 Task: Check the home improvements blogs.
Action: Mouse scrolled (129, 167) with delta (0, 0)
Screenshot: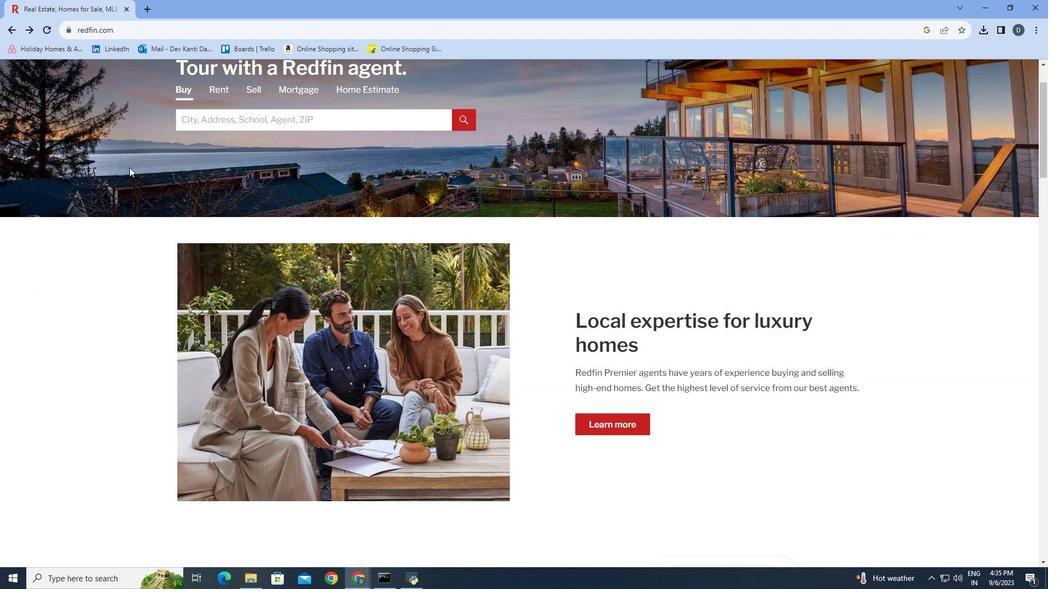 
Action: Mouse scrolled (129, 167) with delta (0, 0)
Screenshot: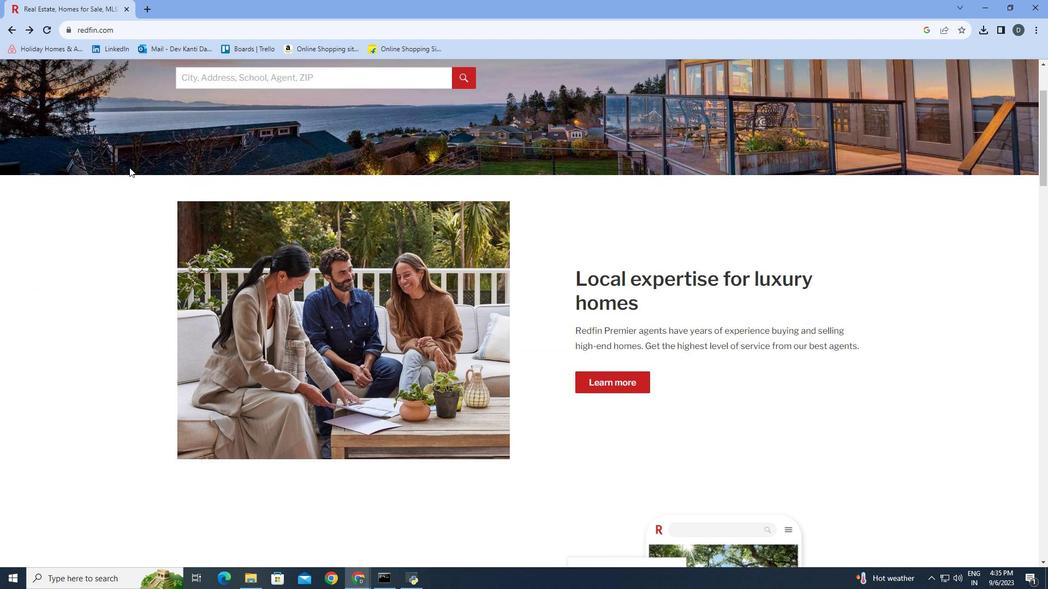 
Action: Mouse scrolled (129, 167) with delta (0, 0)
Screenshot: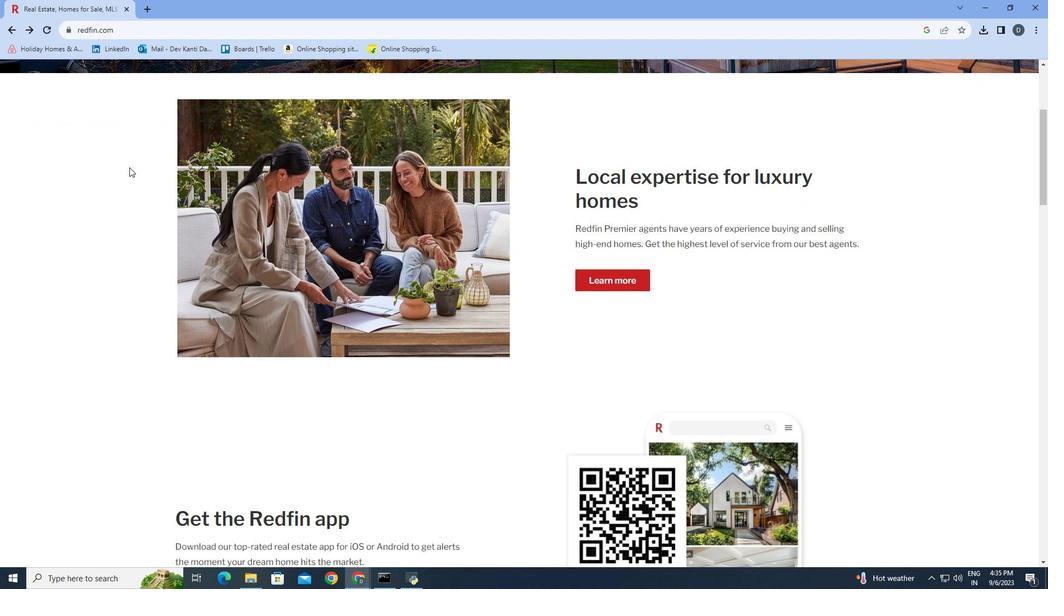 
Action: Mouse scrolled (129, 167) with delta (0, 0)
Screenshot: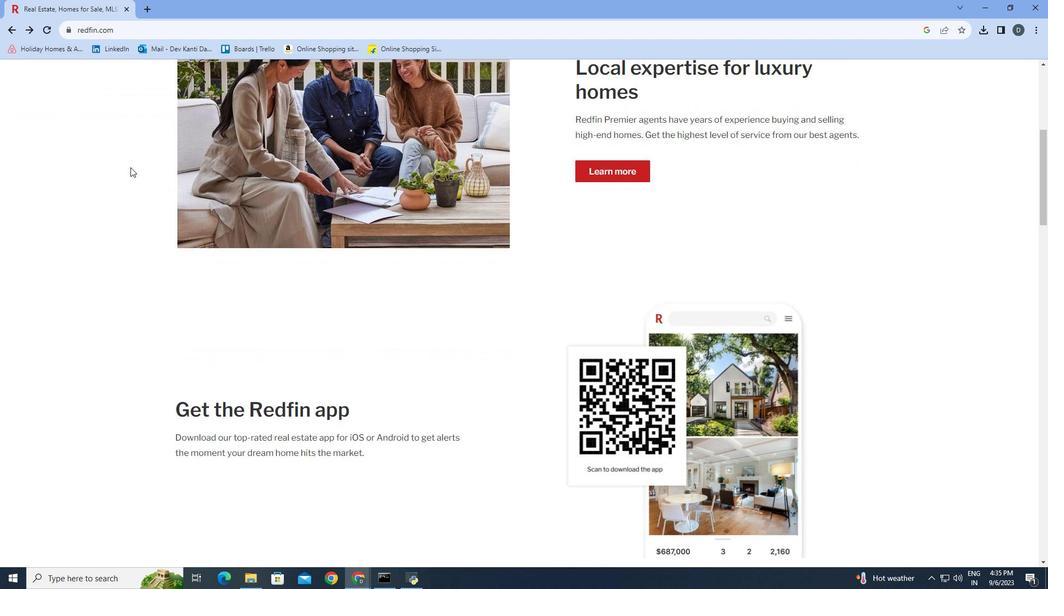 
Action: Mouse scrolled (129, 167) with delta (0, 0)
Screenshot: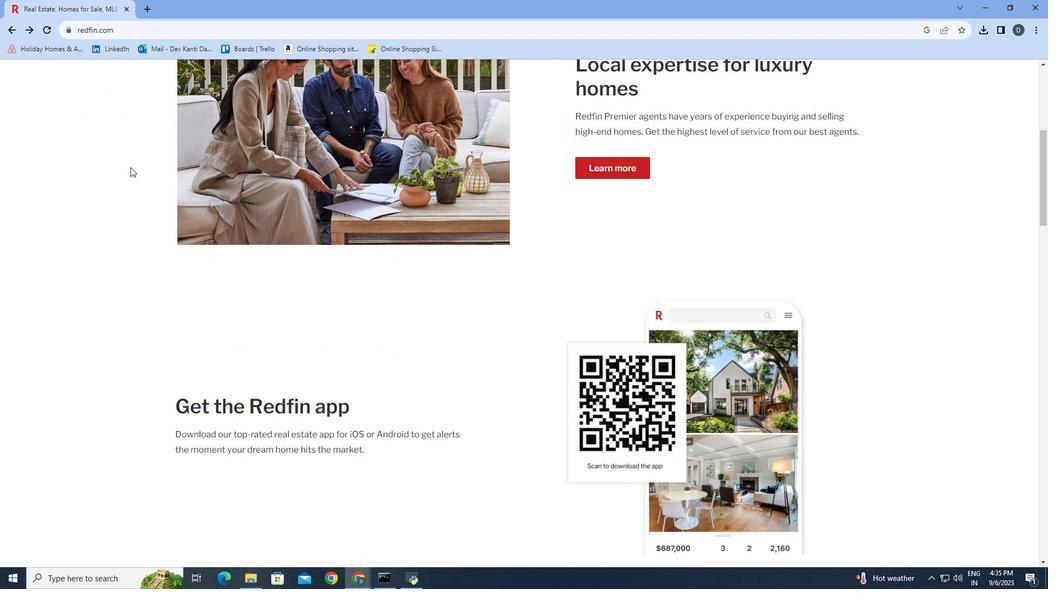 
Action: Mouse moved to (130, 167)
Screenshot: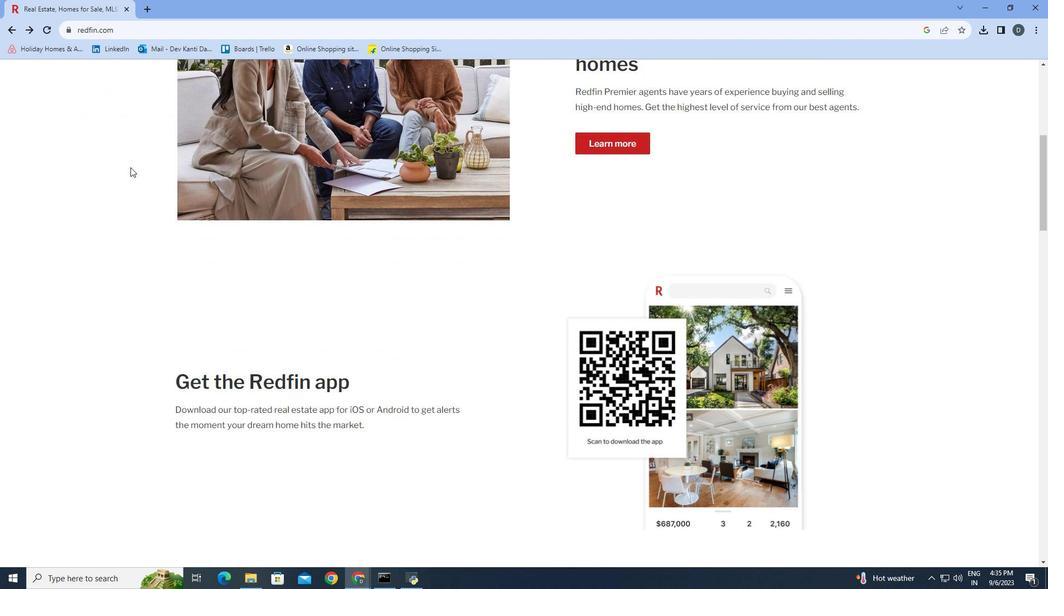 
Action: Mouse scrolled (130, 167) with delta (0, 0)
Screenshot: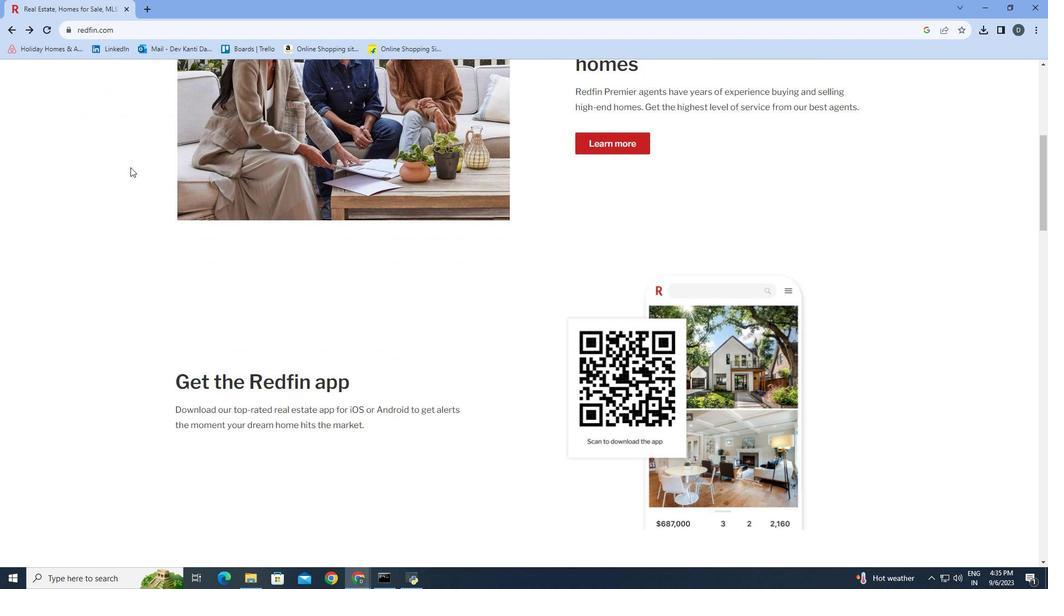
Action: Mouse scrolled (130, 167) with delta (0, 0)
Screenshot: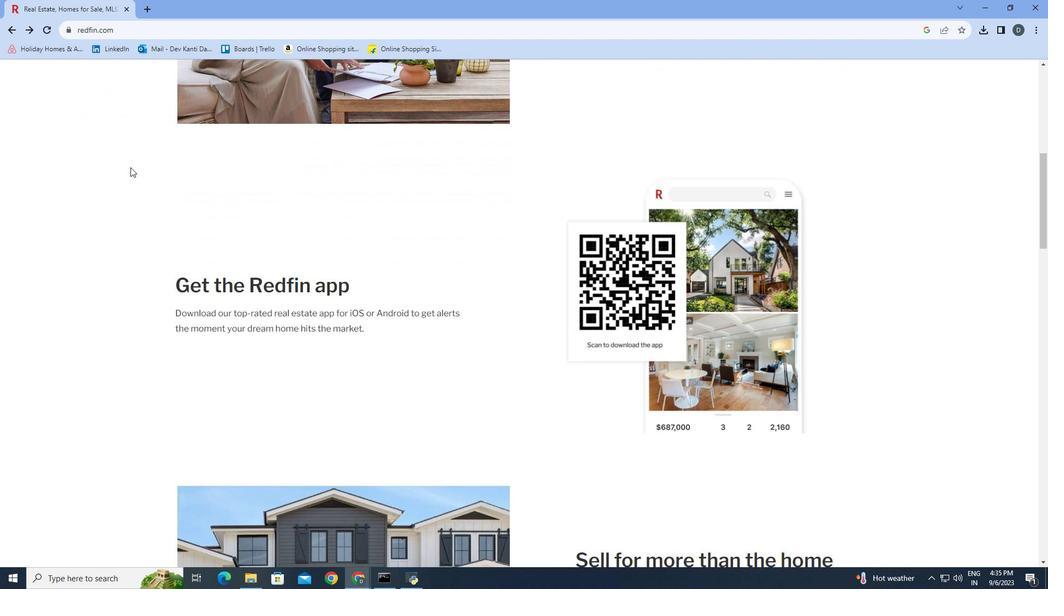 
Action: Mouse moved to (130, 167)
Screenshot: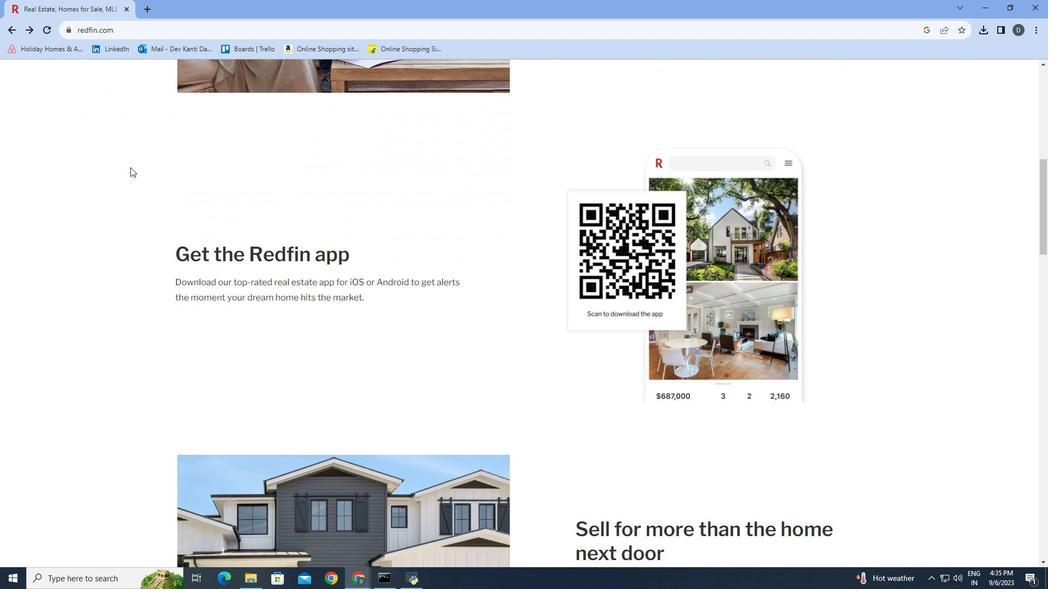 
Action: Mouse scrolled (130, 167) with delta (0, 0)
Screenshot: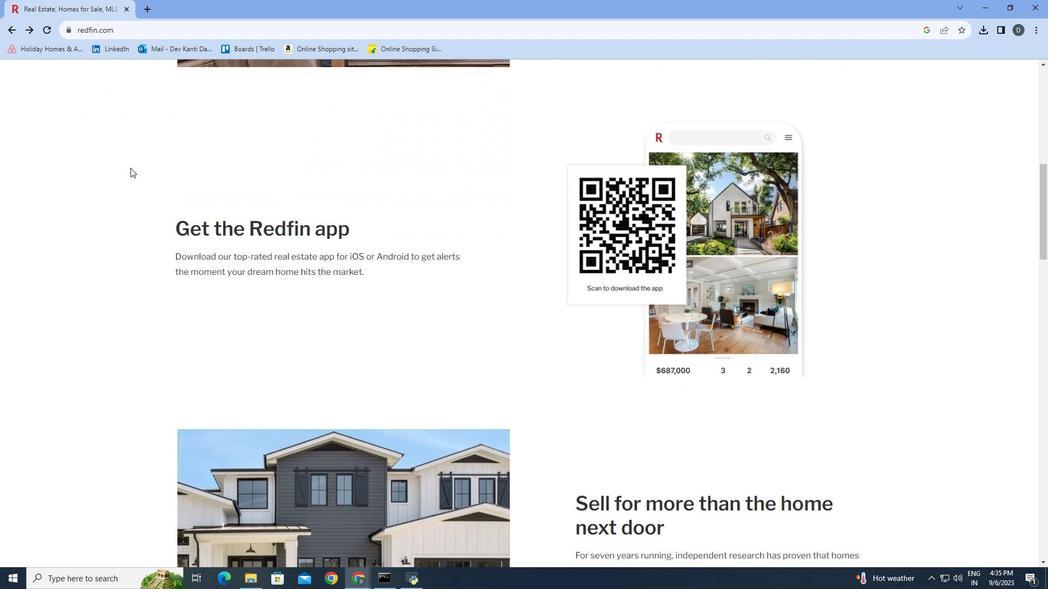 
Action: Mouse scrolled (130, 167) with delta (0, 0)
Screenshot: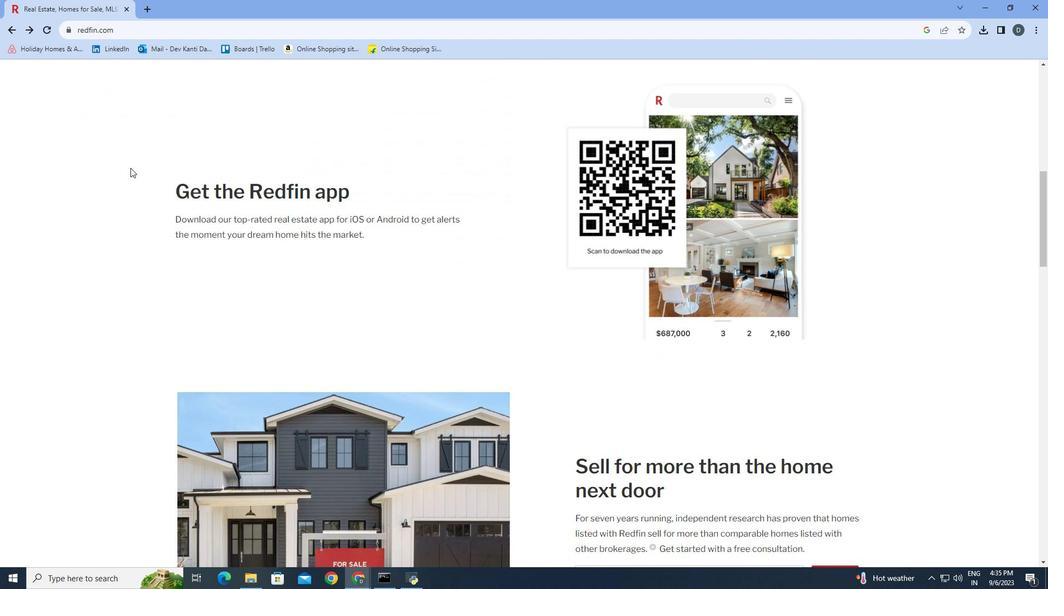 
Action: Mouse moved to (130, 167)
Screenshot: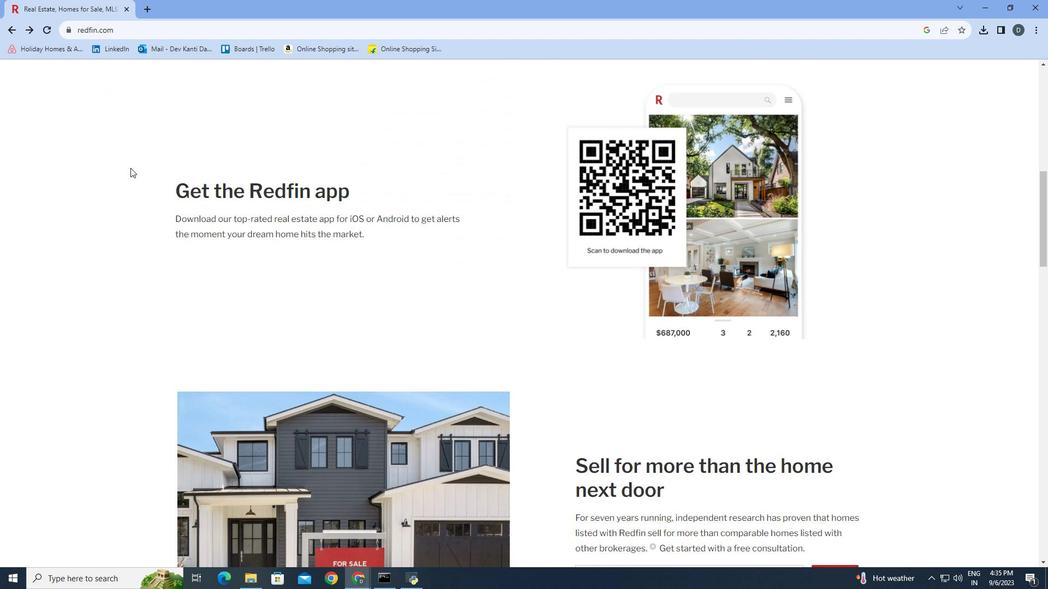 
Action: Mouse scrolled (130, 167) with delta (0, 0)
Screenshot: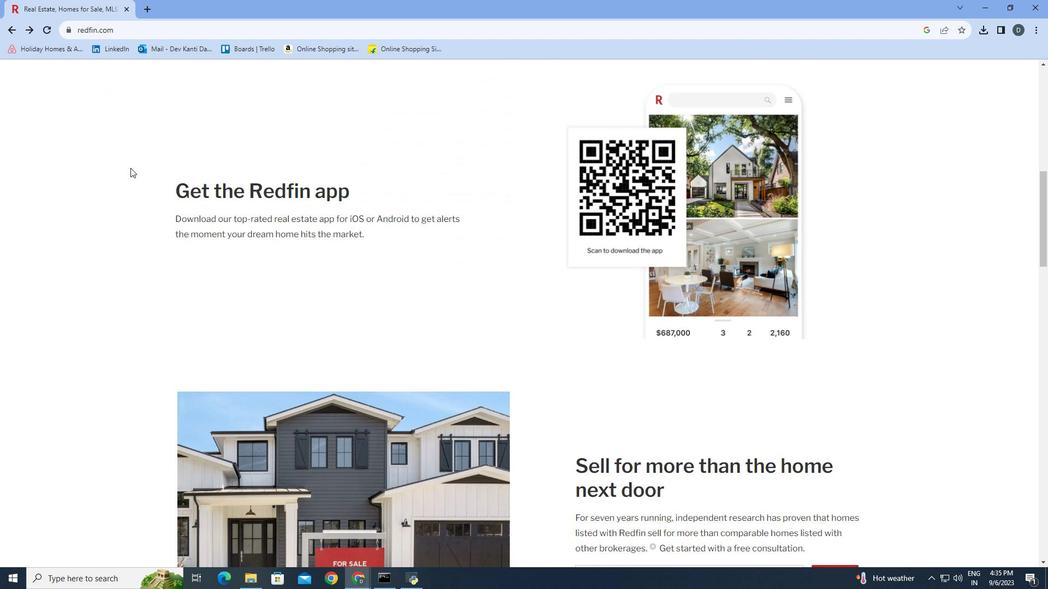 
Action: Mouse moved to (130, 168)
Screenshot: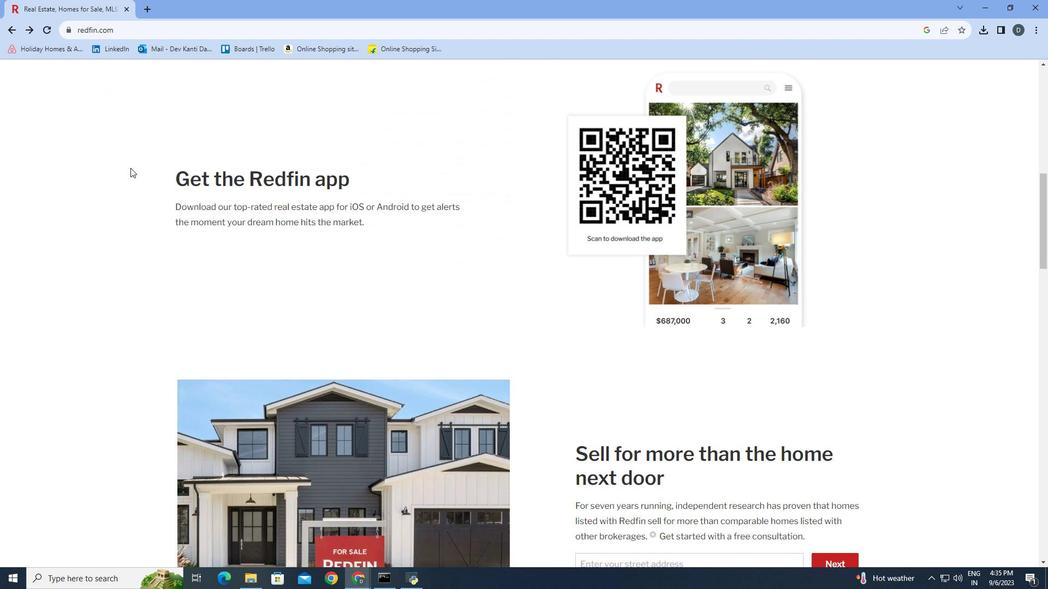 
Action: Mouse scrolled (130, 167) with delta (0, 0)
Screenshot: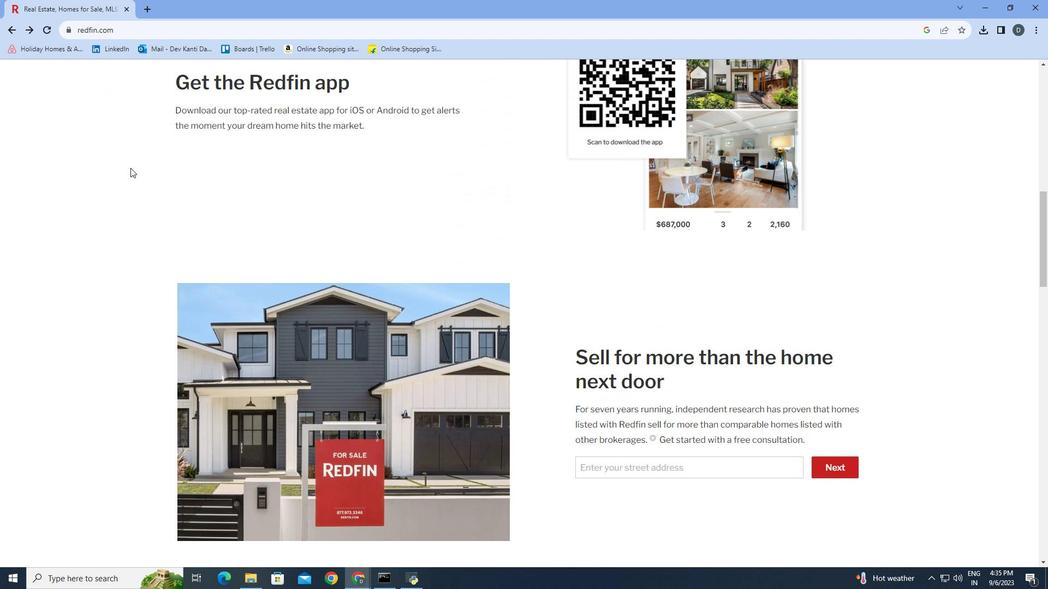 
Action: Mouse moved to (130, 168)
Screenshot: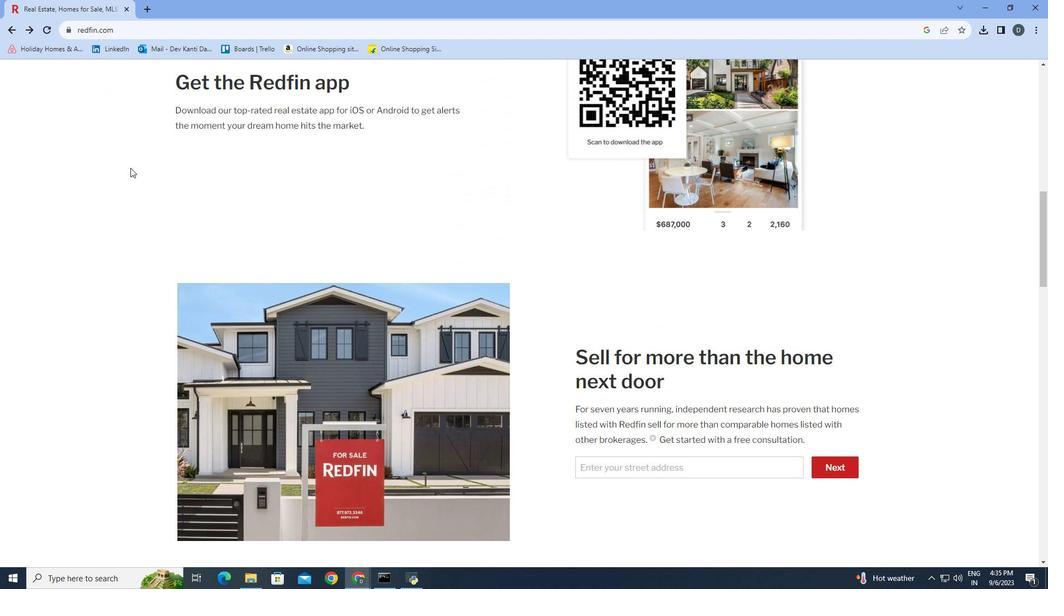 
Action: Mouse scrolled (130, 167) with delta (0, 0)
Screenshot: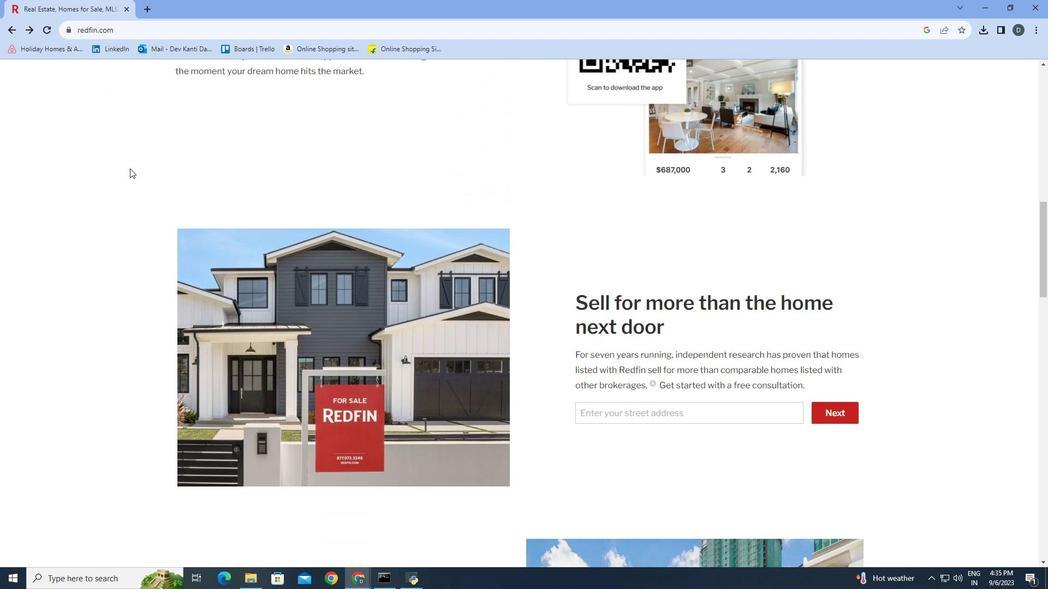 
Action: Mouse scrolled (130, 167) with delta (0, 0)
Screenshot: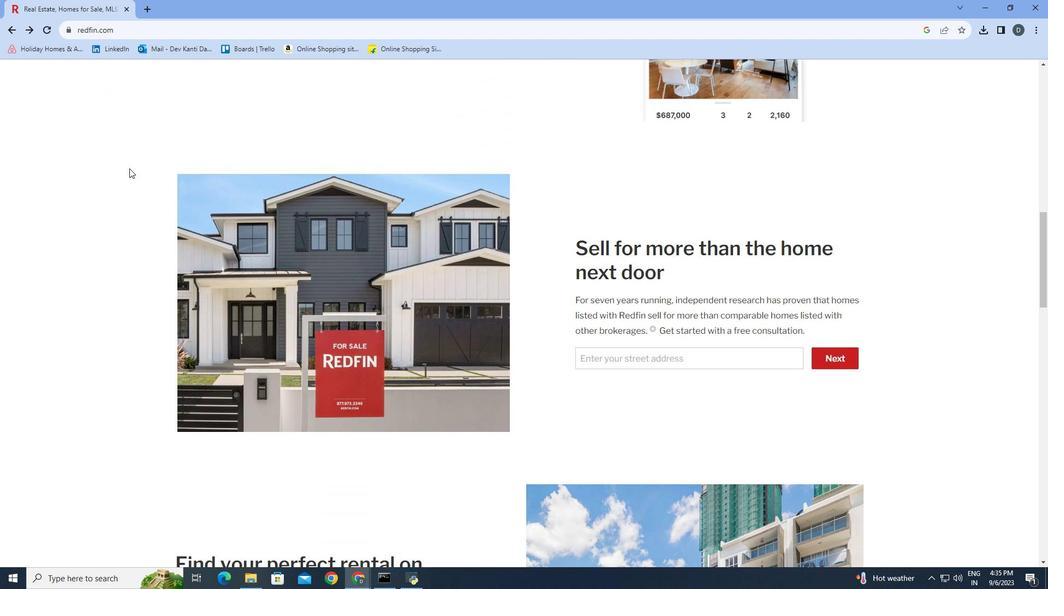 
Action: Mouse moved to (129, 168)
Screenshot: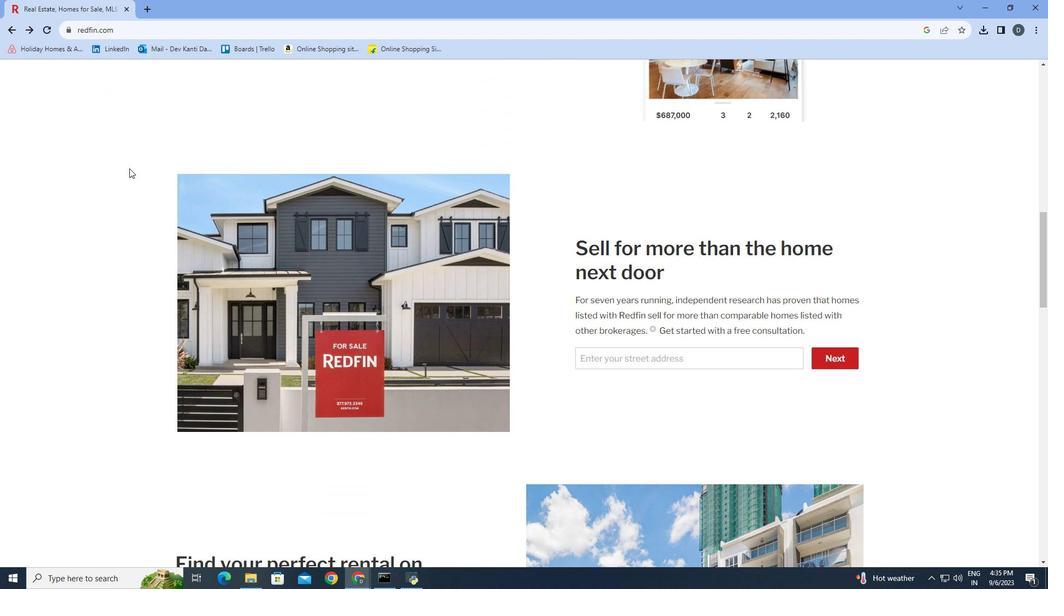 
Action: Mouse scrolled (129, 168) with delta (0, 0)
Screenshot: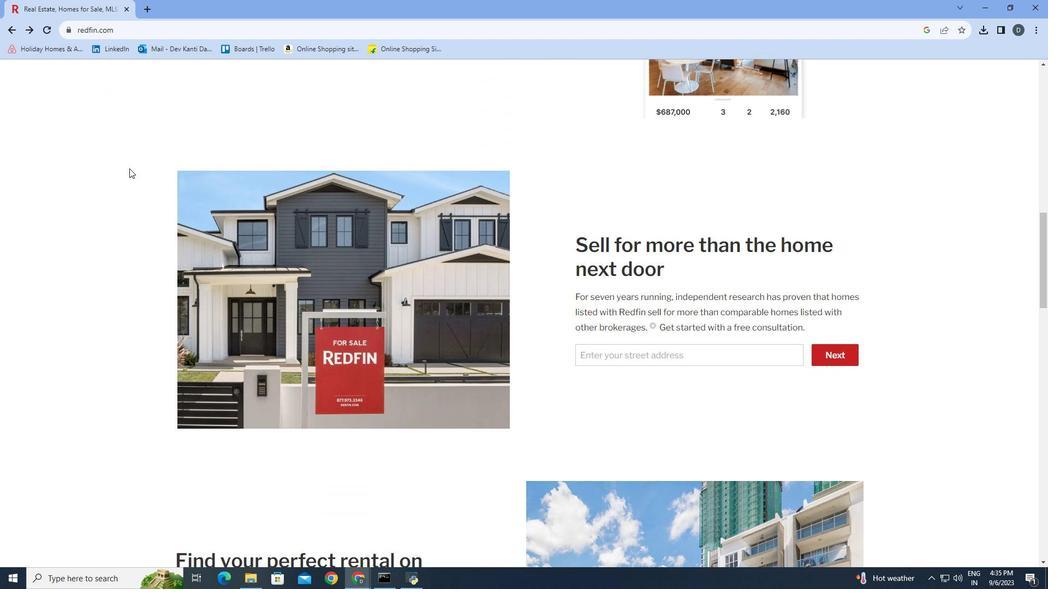 
Action: Mouse moved to (129, 168)
Screenshot: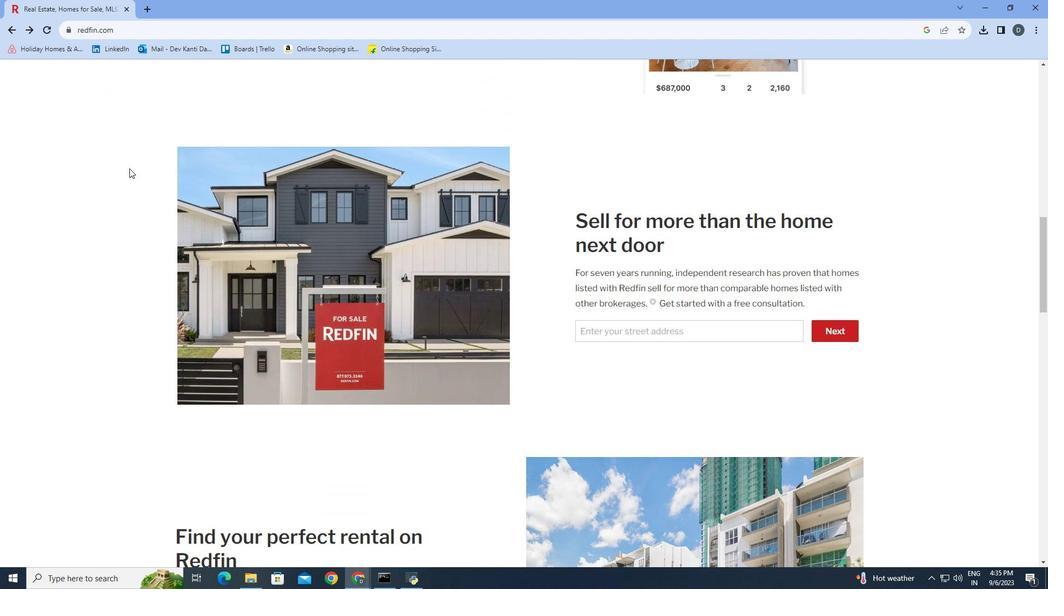 
Action: Mouse scrolled (129, 168) with delta (0, 0)
Screenshot: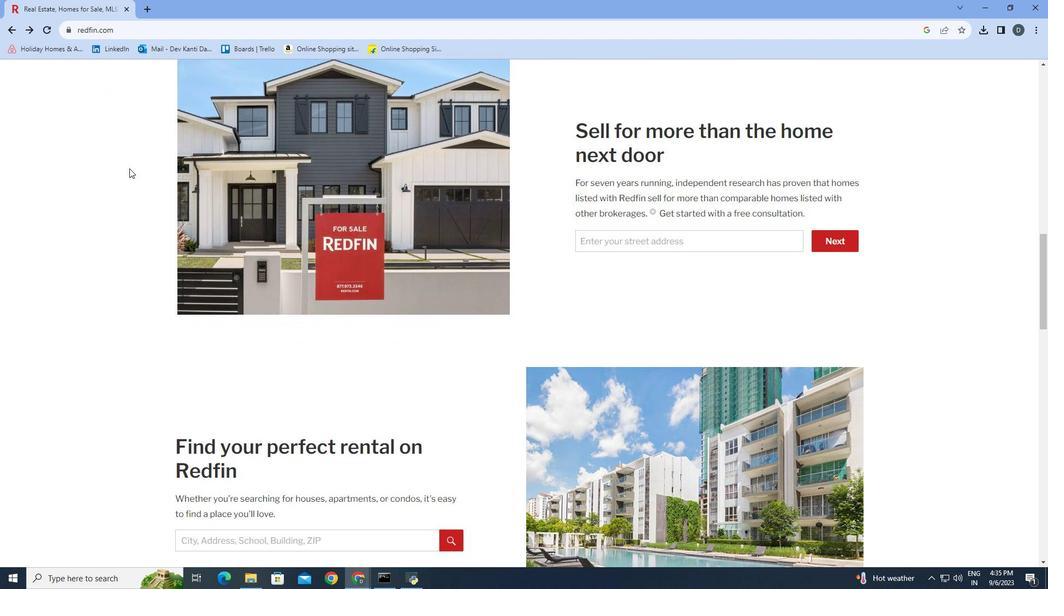 
Action: Mouse scrolled (129, 168) with delta (0, 0)
Screenshot: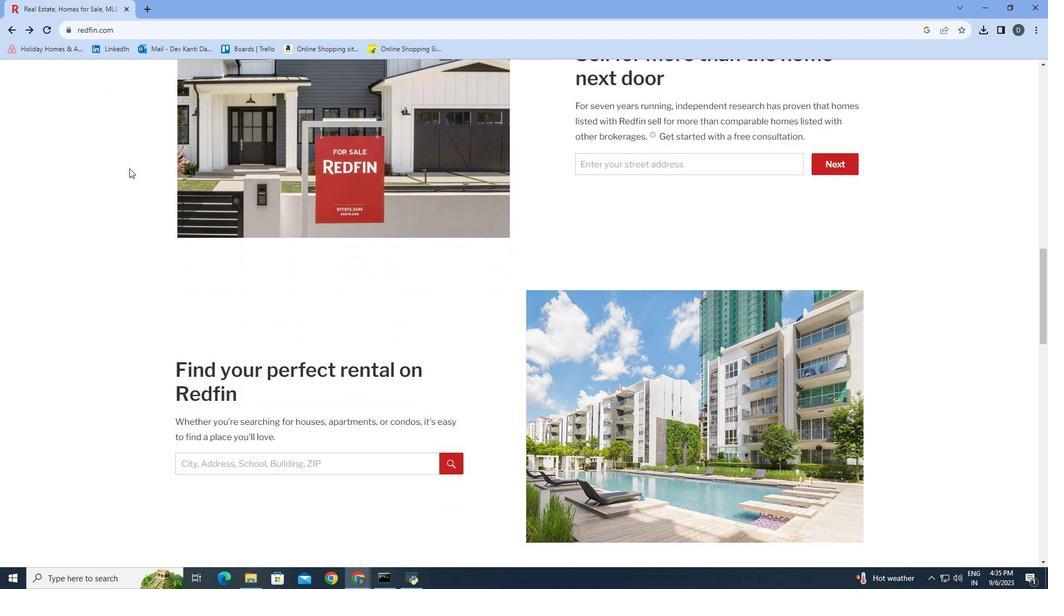 
Action: Mouse scrolled (129, 168) with delta (0, 0)
Screenshot: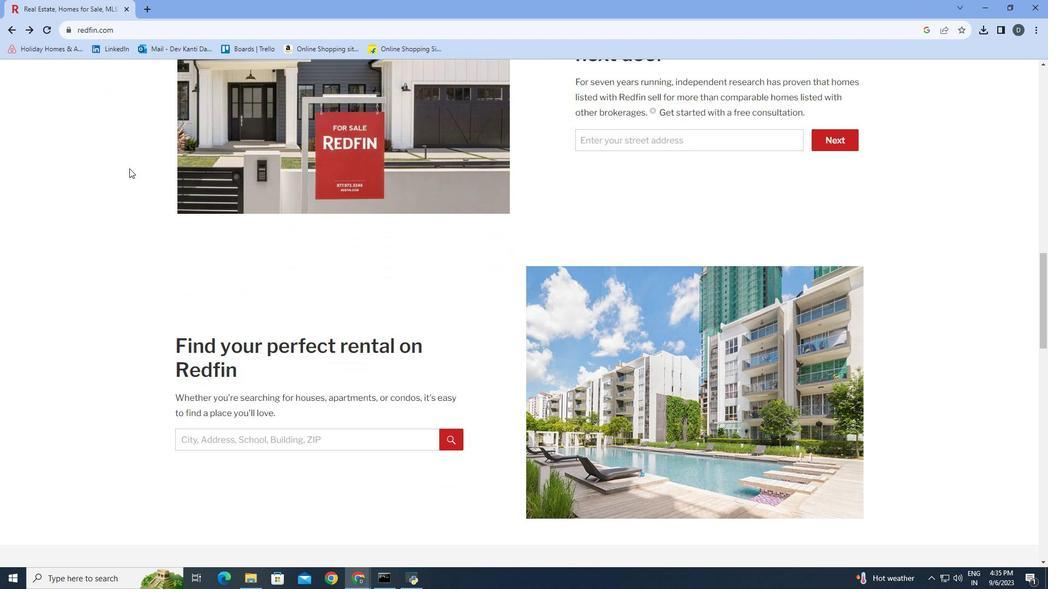 
Action: Mouse scrolled (129, 168) with delta (0, 0)
Screenshot: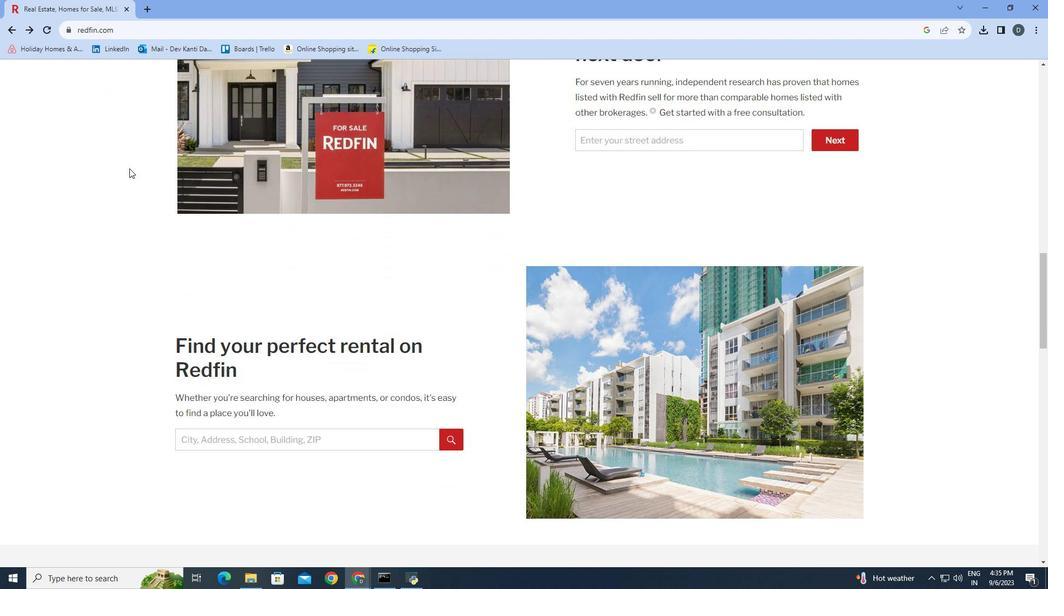 
Action: Mouse scrolled (129, 168) with delta (0, 0)
Screenshot: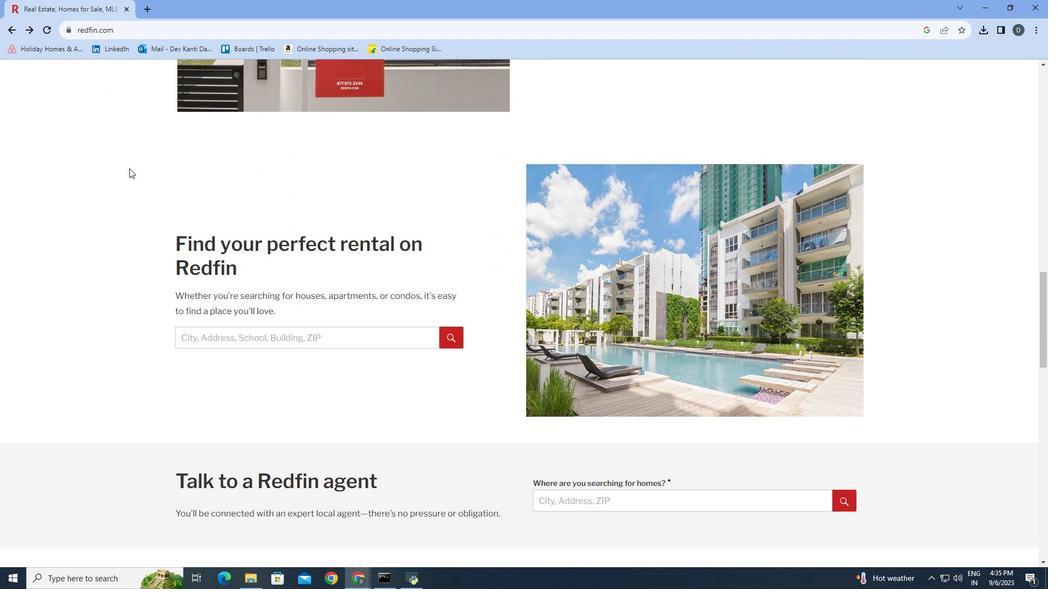 
Action: Mouse scrolled (129, 168) with delta (0, 0)
Screenshot: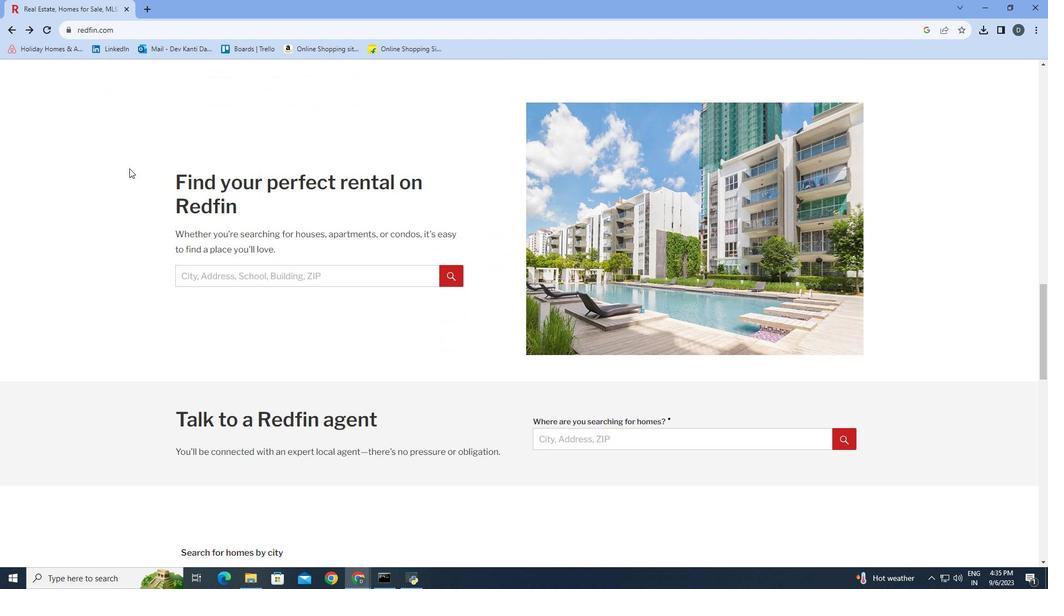 
Action: Mouse scrolled (129, 168) with delta (0, 0)
Screenshot: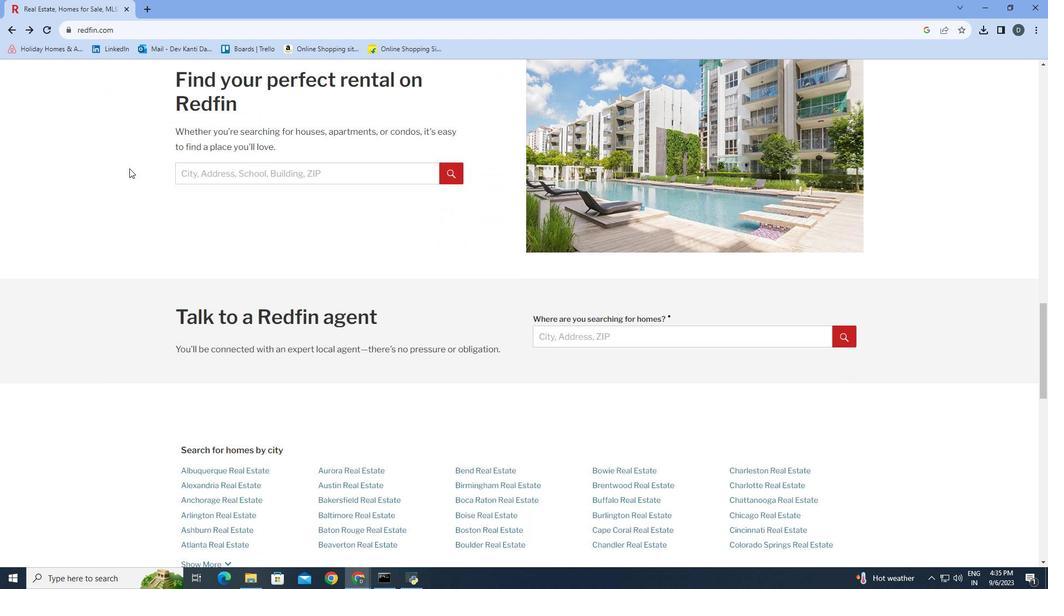 
Action: Mouse scrolled (129, 168) with delta (0, 0)
Screenshot: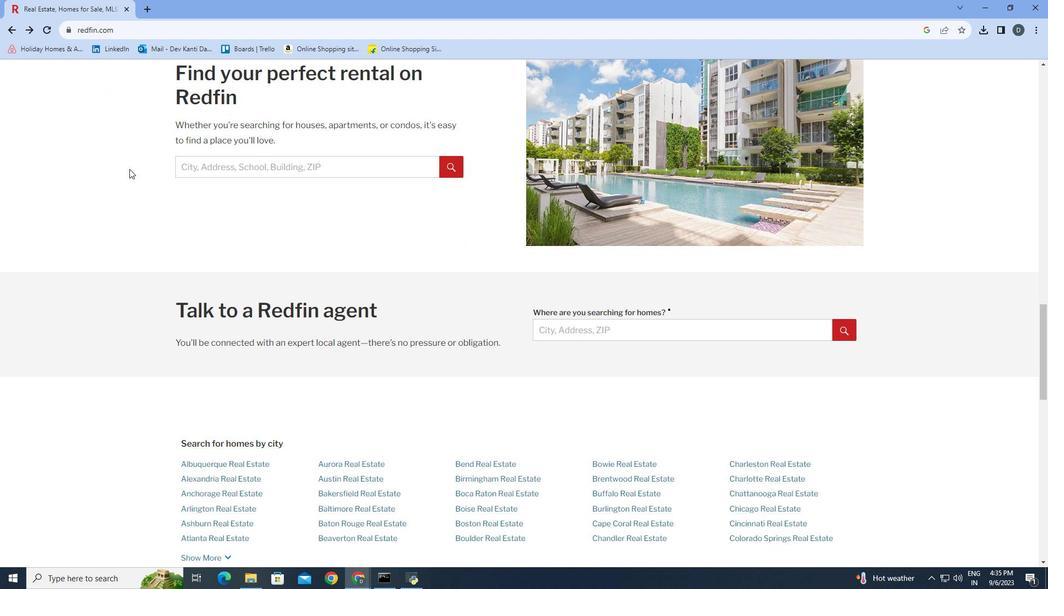 
Action: Mouse scrolled (129, 168) with delta (0, 0)
Screenshot: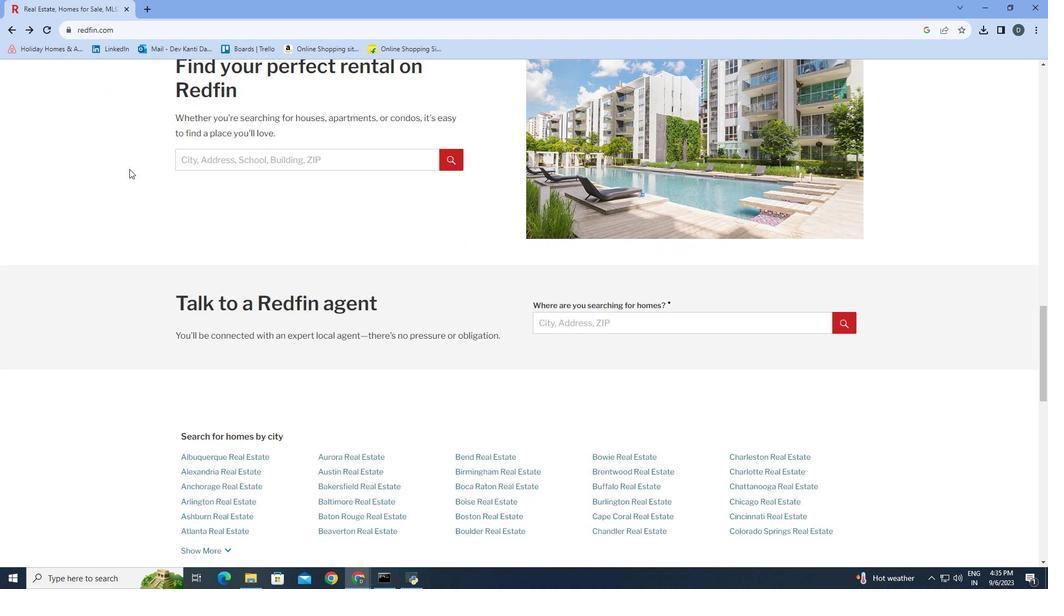 
Action: Mouse moved to (129, 169)
Screenshot: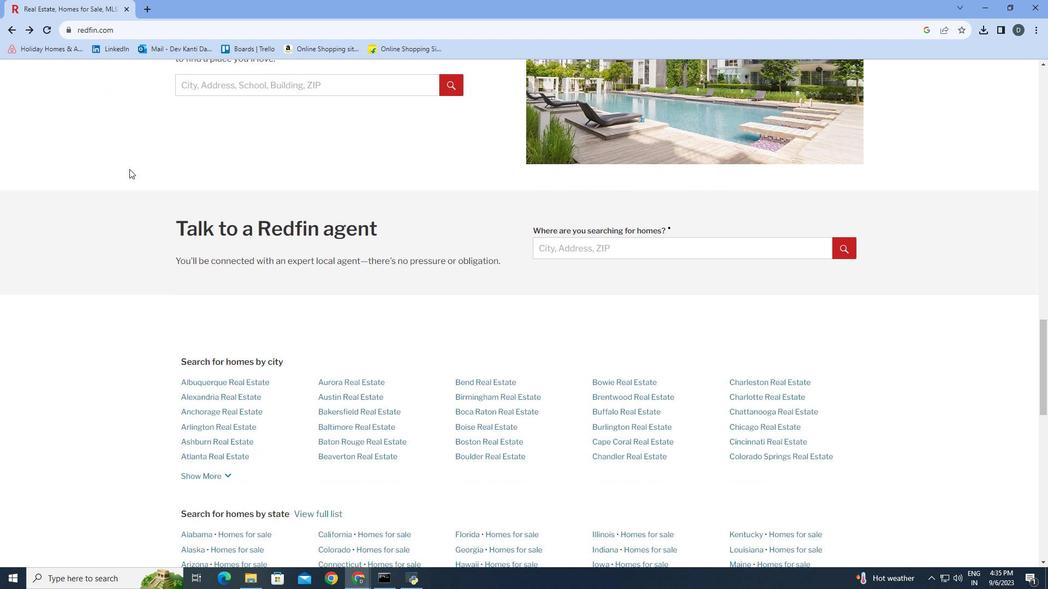 
Action: Mouse scrolled (129, 168) with delta (0, 0)
Screenshot: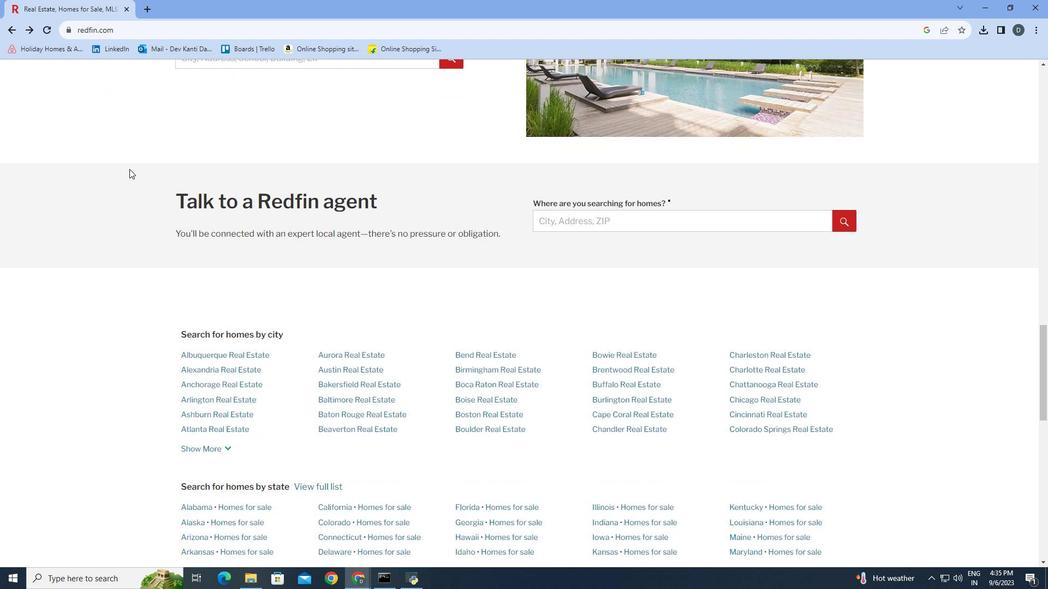 
Action: Mouse scrolled (129, 168) with delta (0, 0)
Screenshot: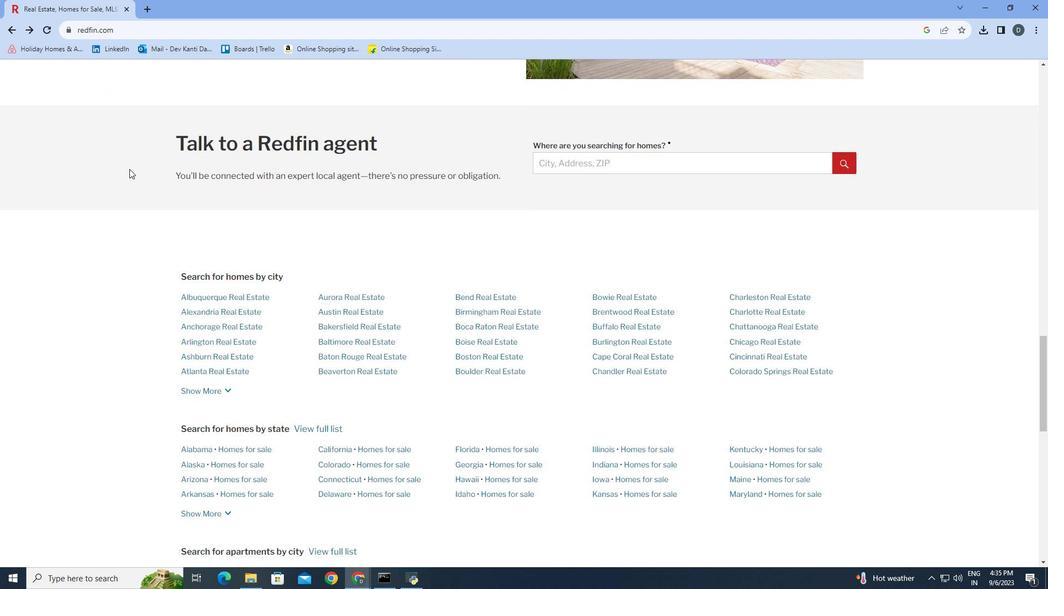 
Action: Mouse scrolled (129, 168) with delta (0, 0)
Screenshot: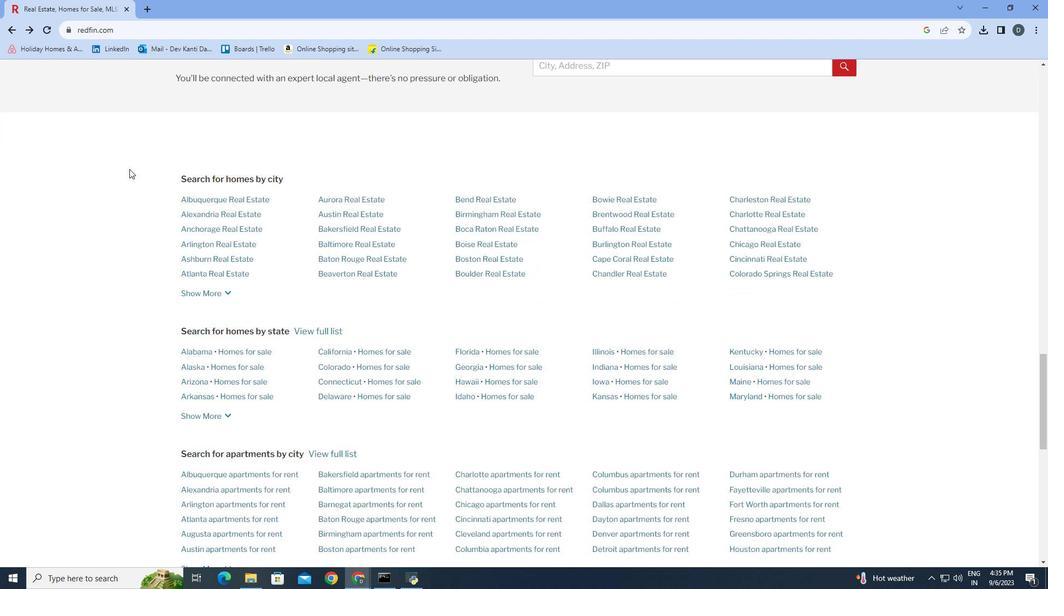 
Action: Mouse scrolled (129, 168) with delta (0, 0)
Screenshot: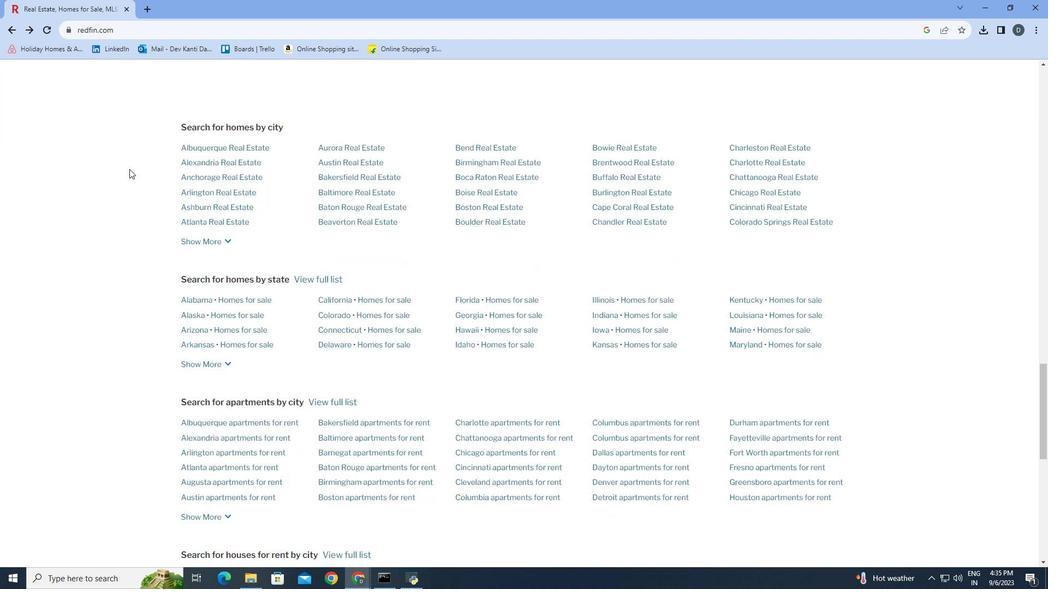 
Action: Mouse scrolled (129, 168) with delta (0, 0)
Screenshot: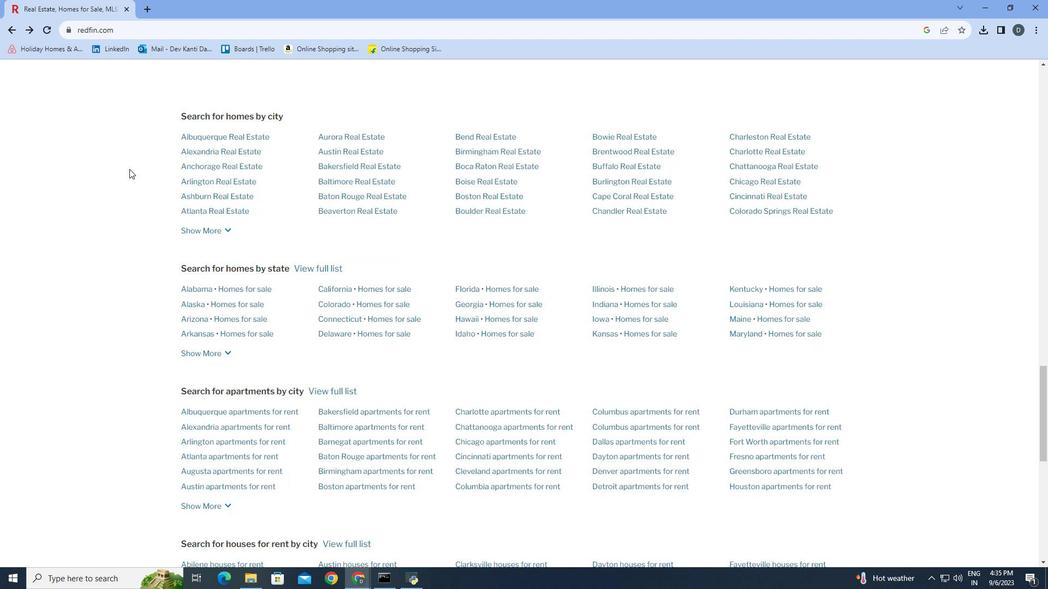 
Action: Mouse scrolled (129, 168) with delta (0, 0)
Screenshot: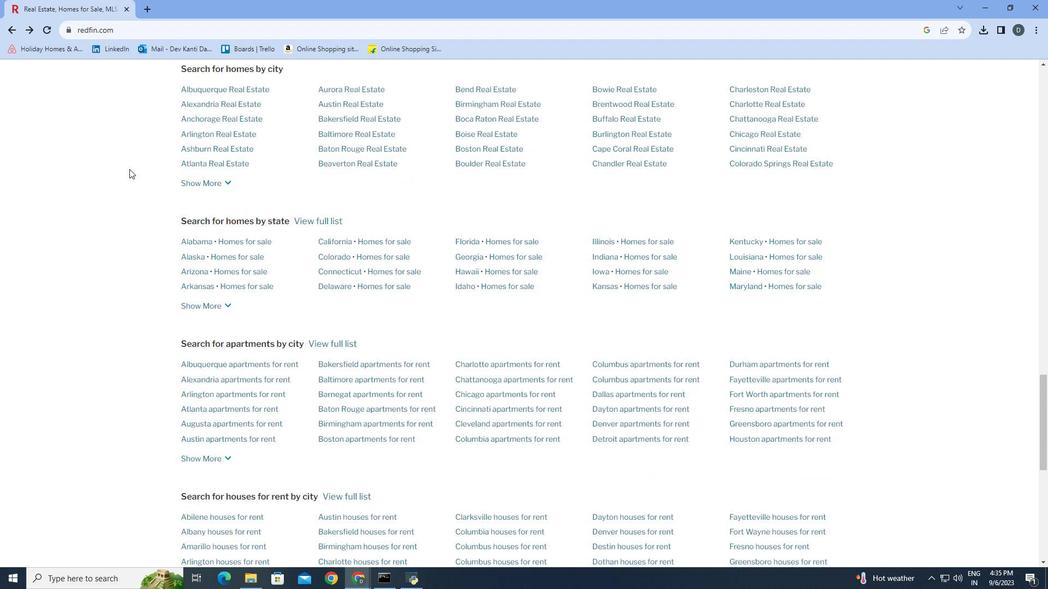 
Action: Mouse scrolled (129, 168) with delta (0, 0)
Screenshot: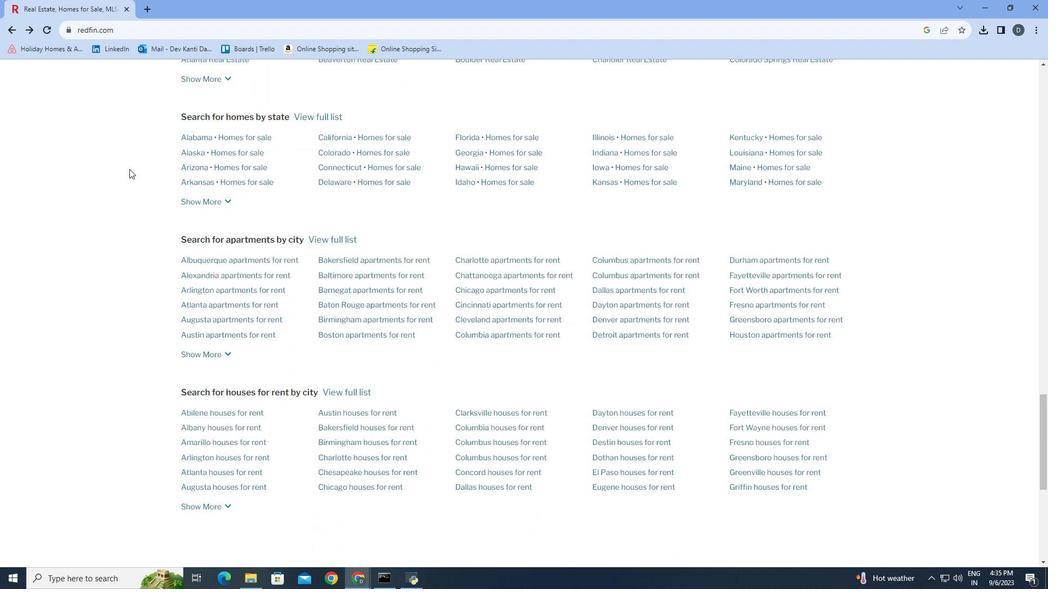 
Action: Mouse scrolled (129, 168) with delta (0, 0)
Screenshot: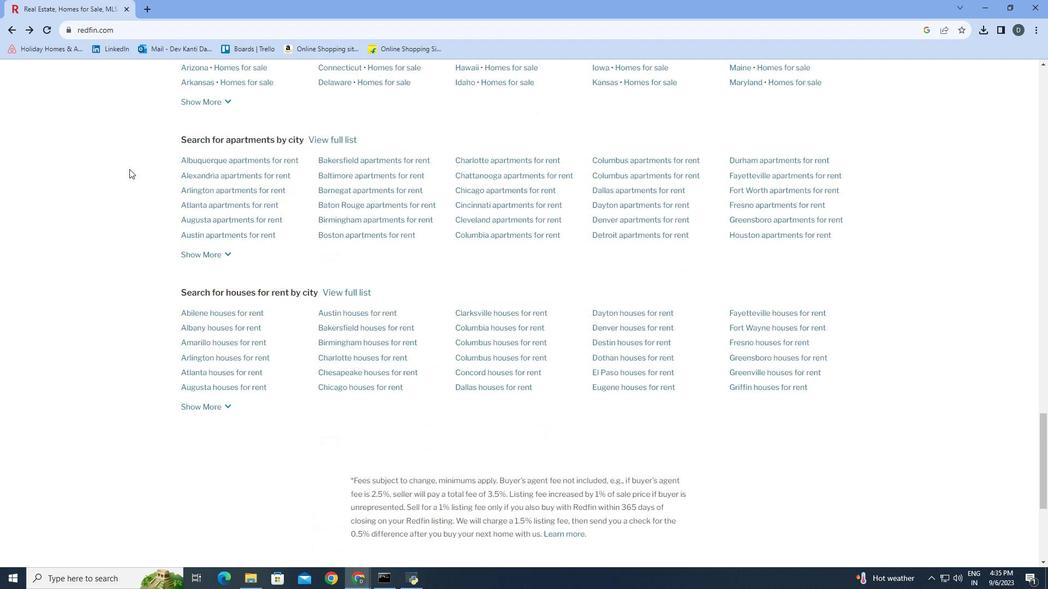
Action: Mouse scrolled (129, 168) with delta (0, 0)
Screenshot: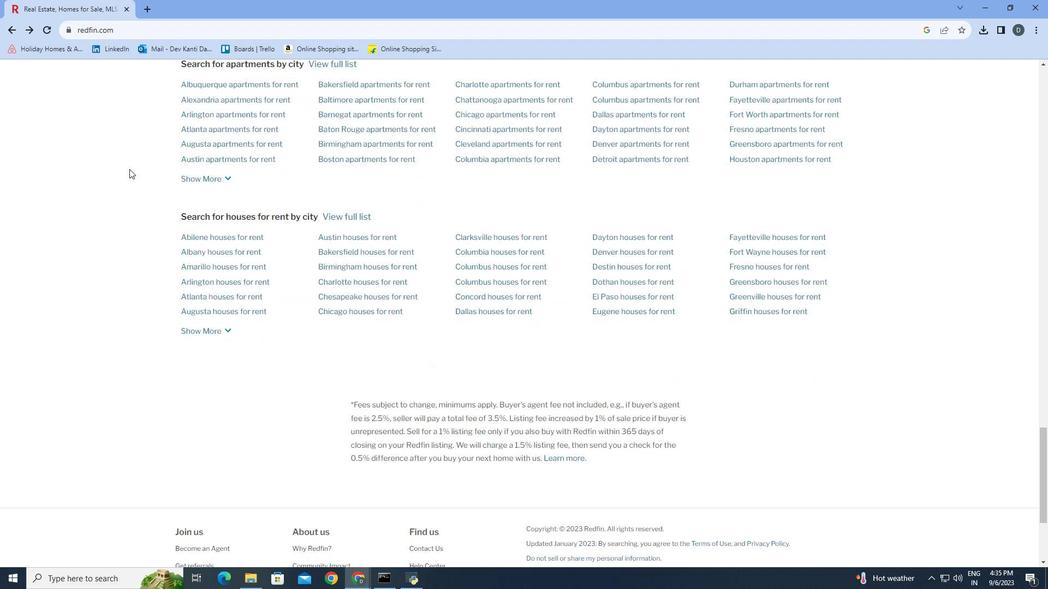 
Action: Mouse scrolled (129, 168) with delta (0, 0)
Screenshot: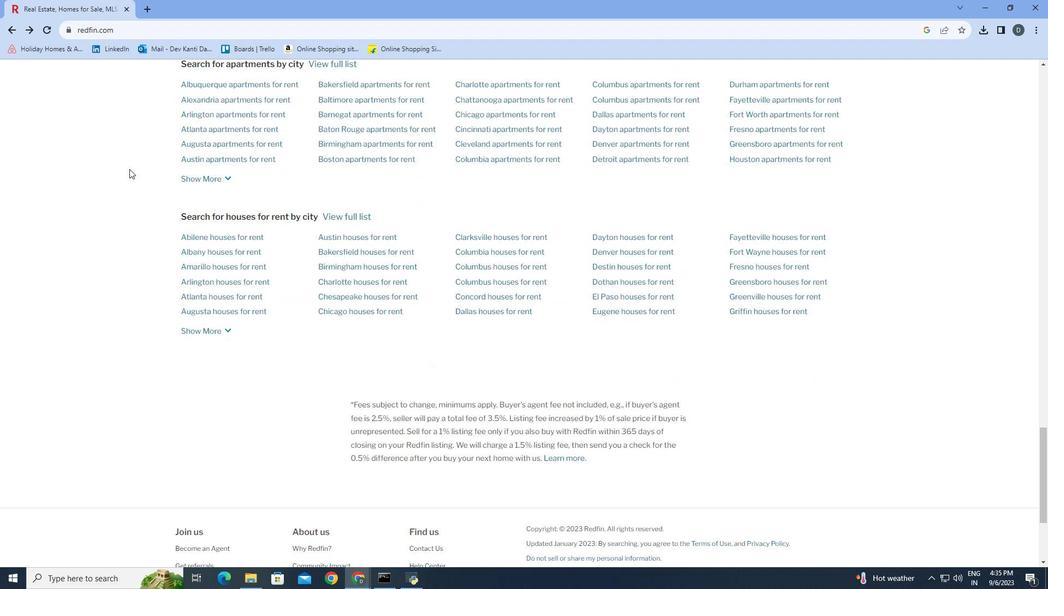 
Action: Mouse scrolled (129, 168) with delta (0, 0)
Screenshot: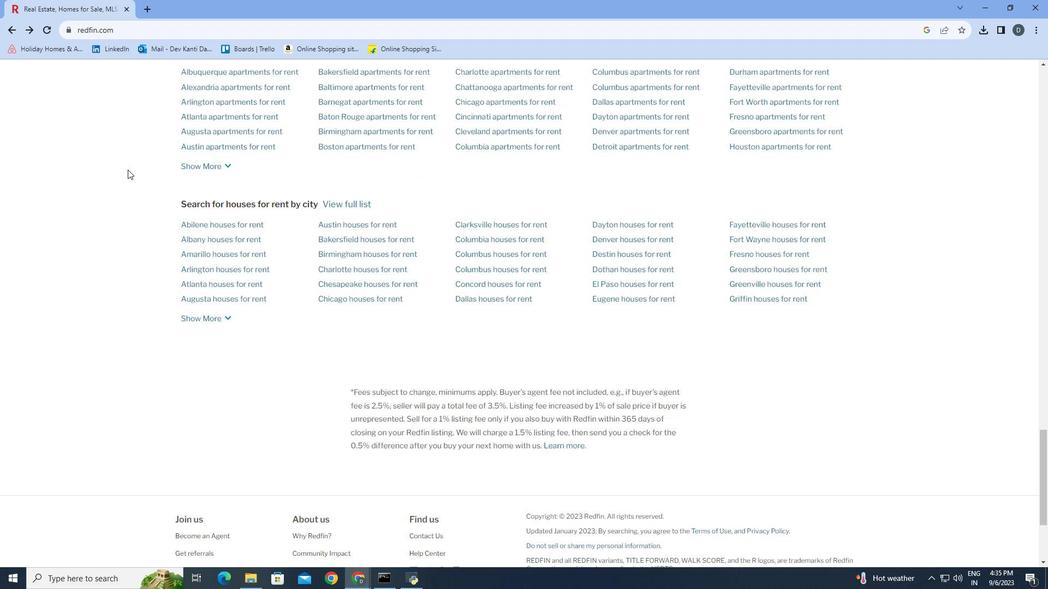 
Action: Mouse scrolled (129, 168) with delta (0, 0)
Screenshot: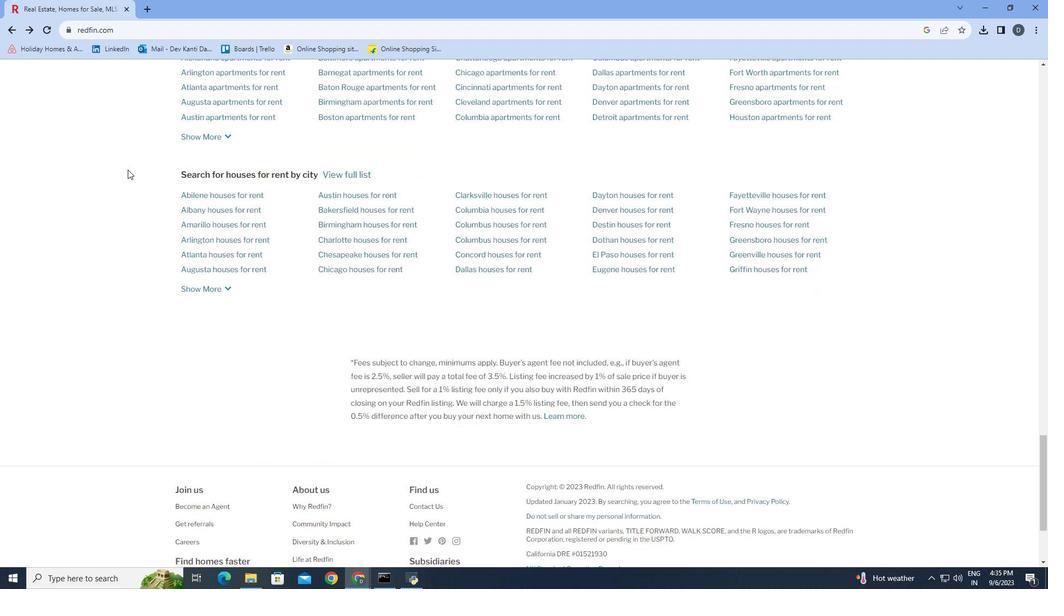 
Action: Mouse scrolled (129, 168) with delta (0, 0)
Screenshot: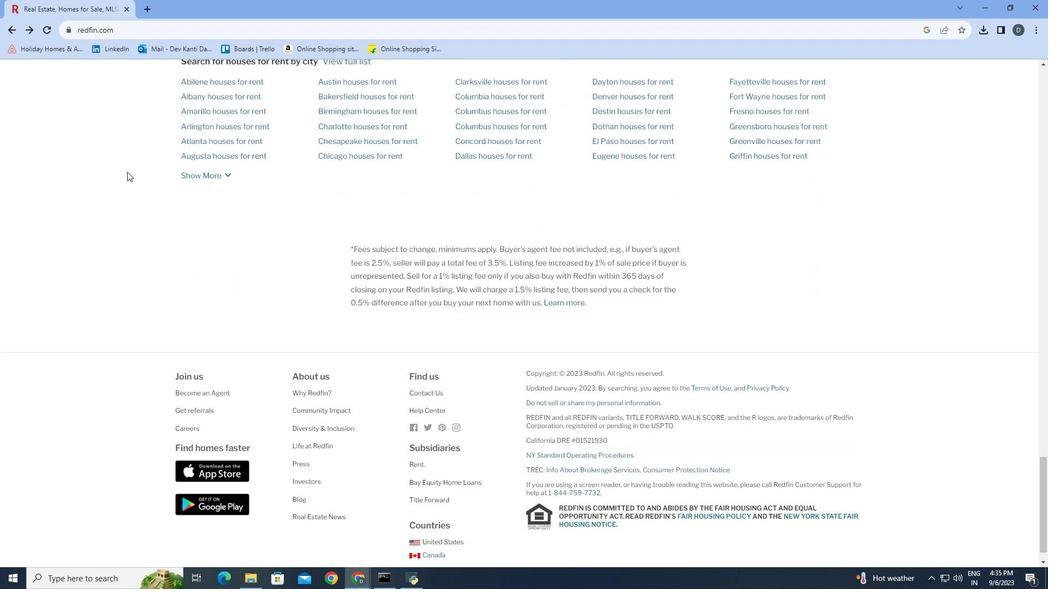 
Action: Mouse moved to (127, 169)
Screenshot: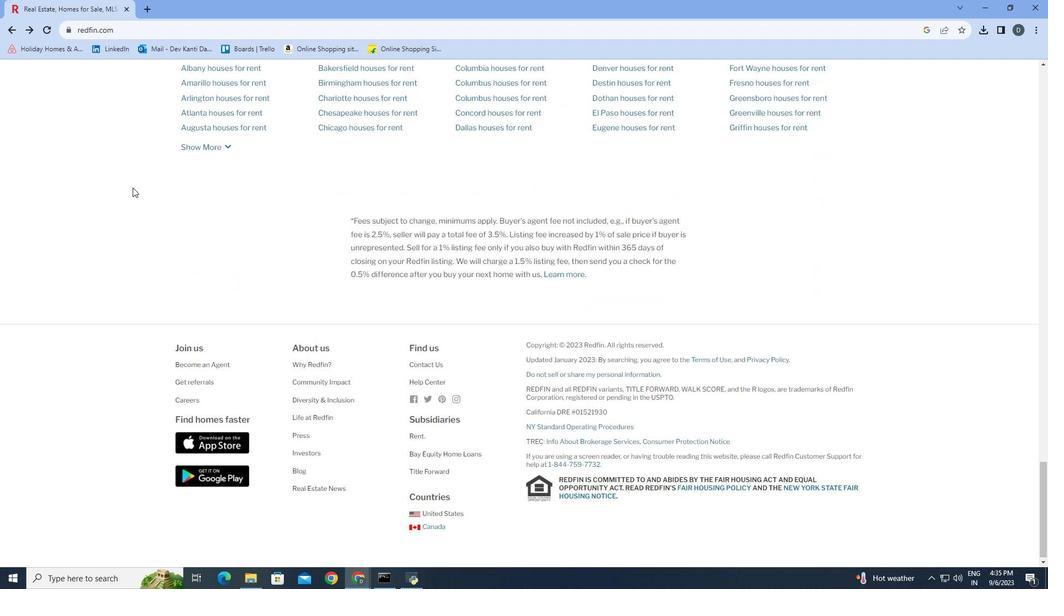 
Action: Mouse scrolled (127, 169) with delta (0, 0)
Screenshot: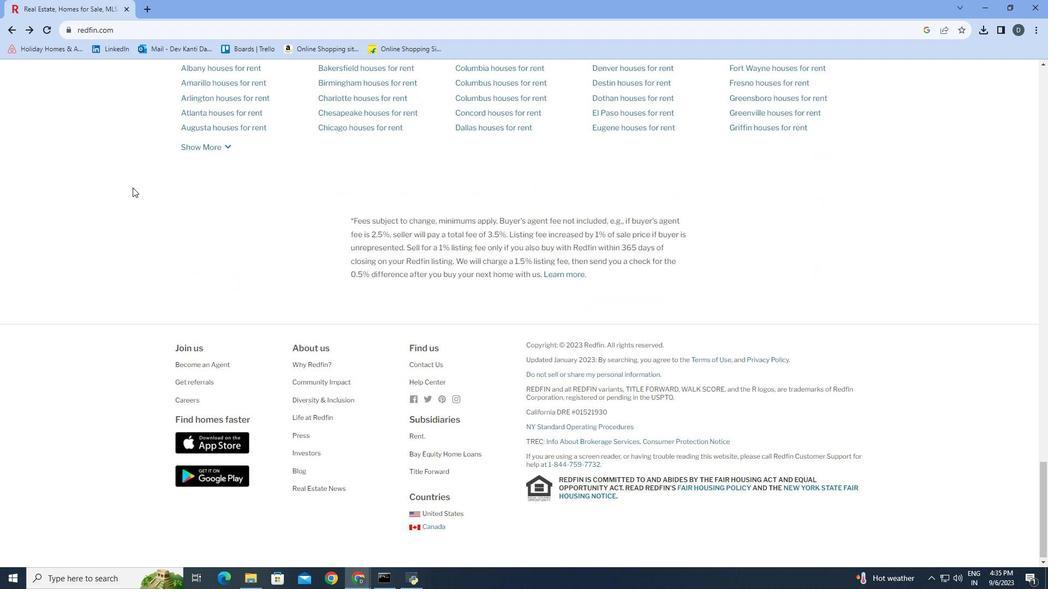 
Action: Mouse moved to (127, 170)
Screenshot: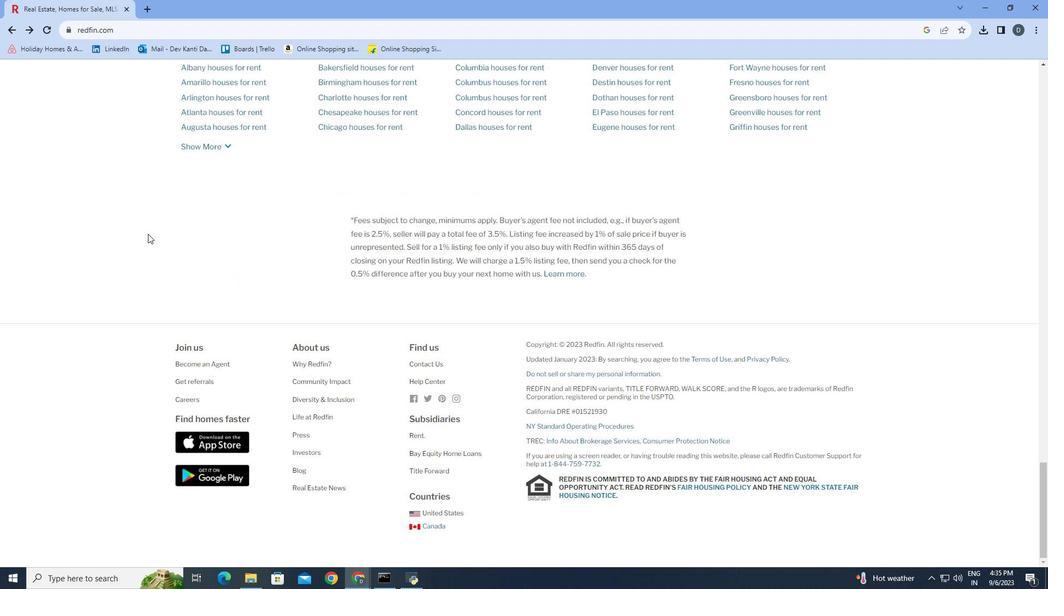 
Action: Mouse scrolled (127, 169) with delta (0, 0)
Screenshot: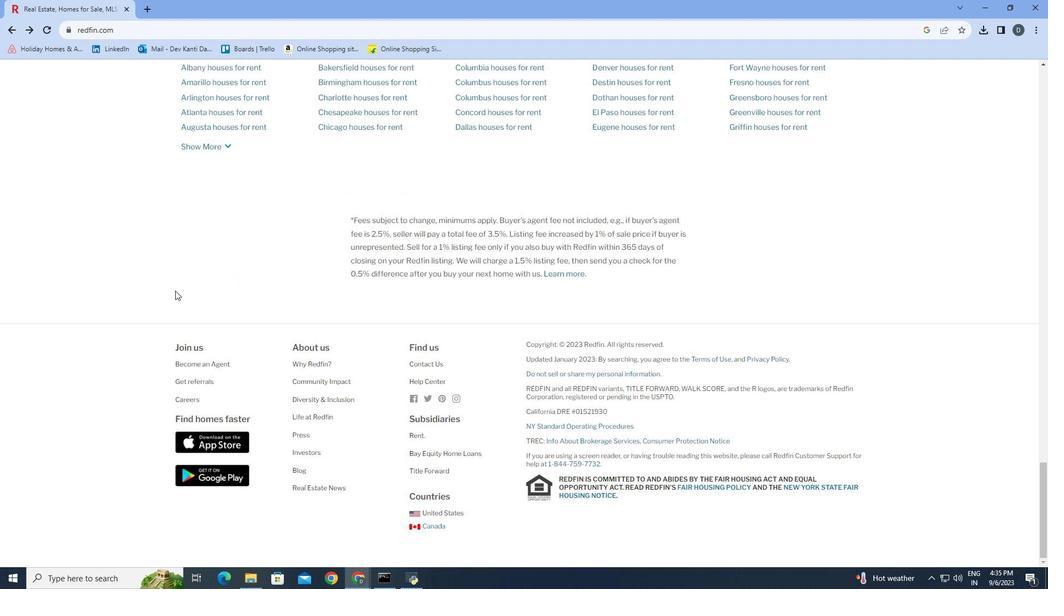 
Action: Mouse moved to (127, 172)
Screenshot: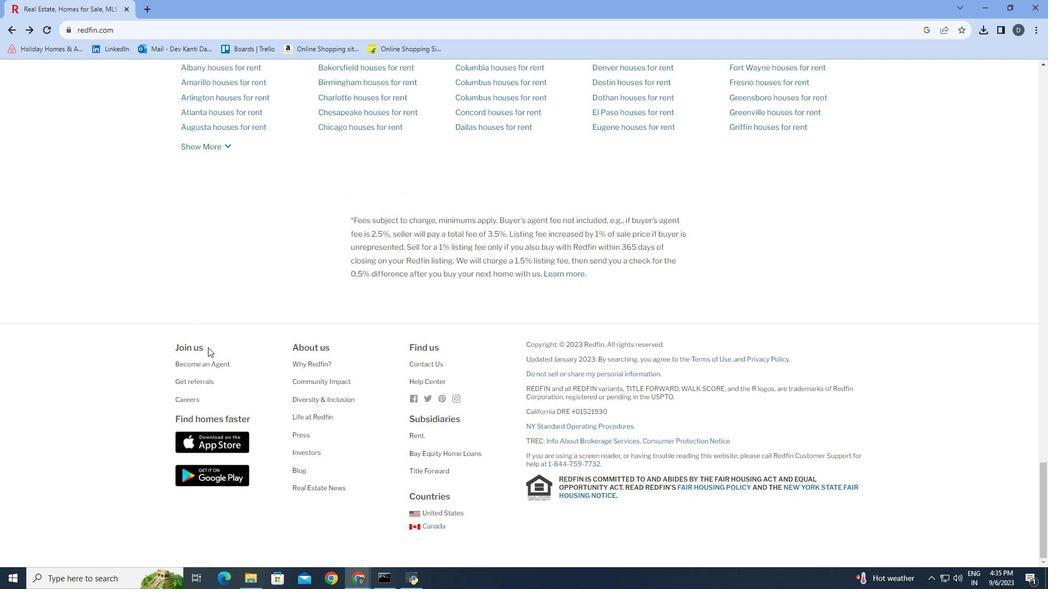 
Action: Mouse scrolled (127, 171) with delta (0, 0)
Screenshot: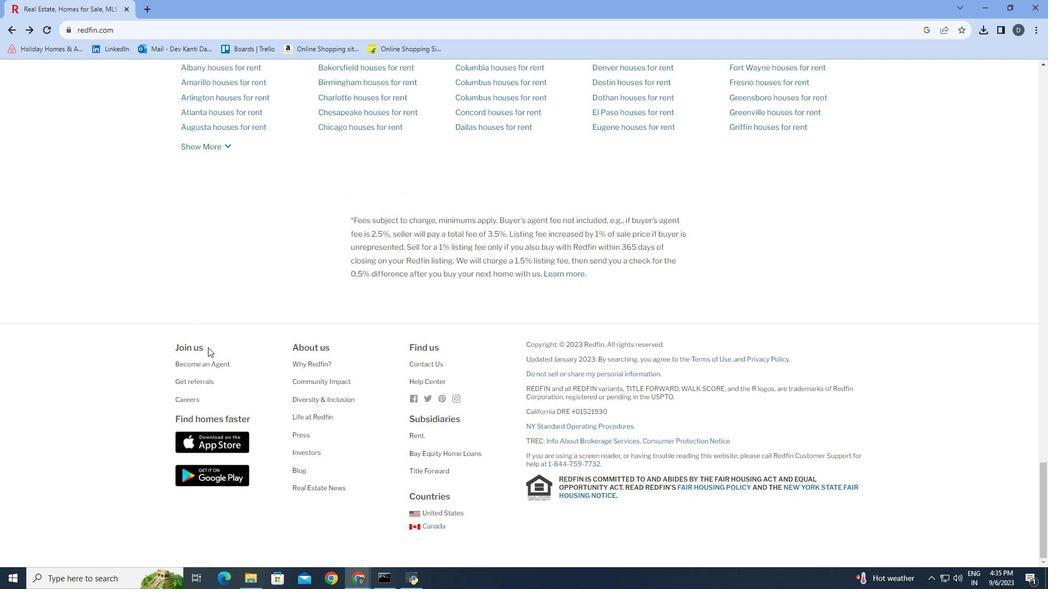 
Action: Mouse moved to (294, 471)
Screenshot: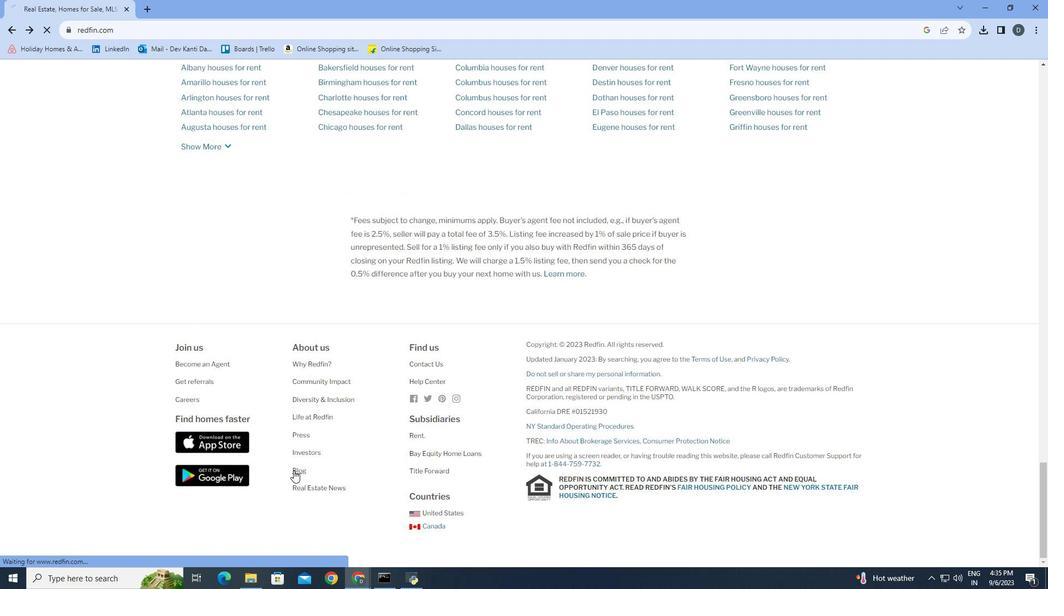 
Action: Mouse pressed left at (294, 471)
Screenshot: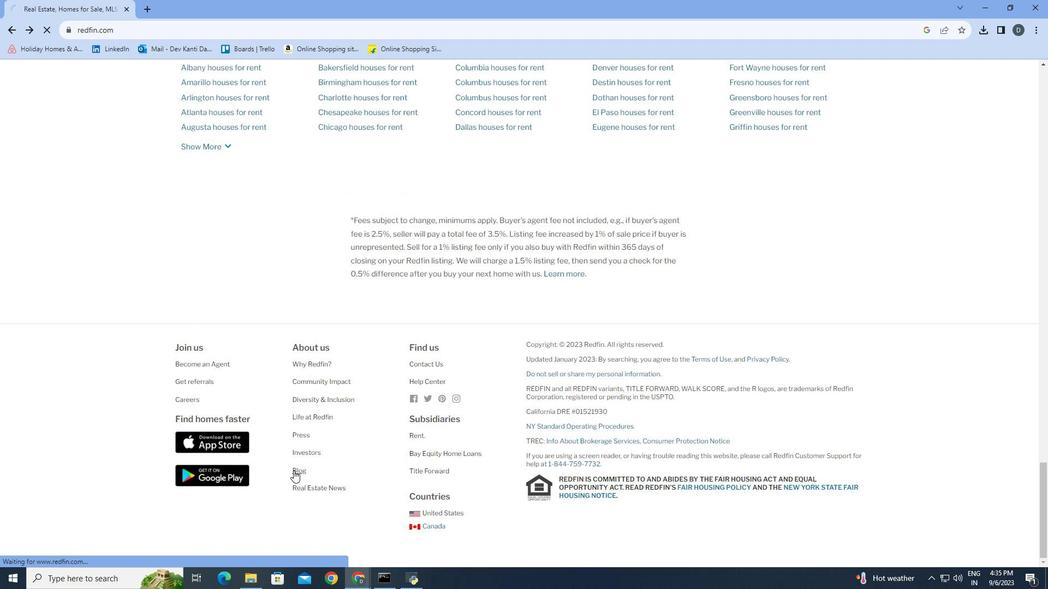 
Action: Mouse moved to (304, 132)
Screenshot: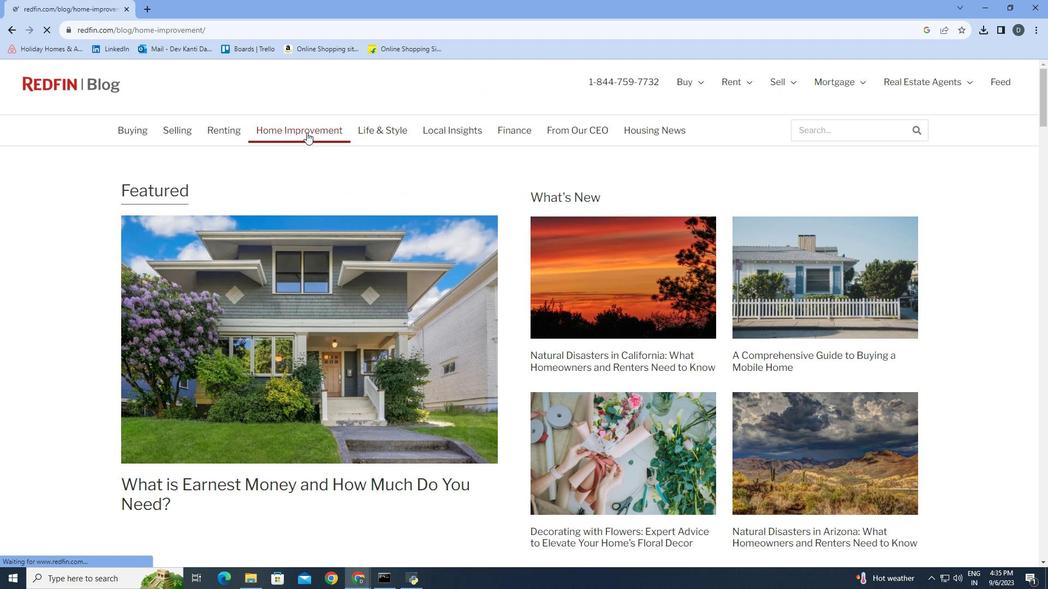 
Action: Mouse pressed left at (304, 132)
Screenshot: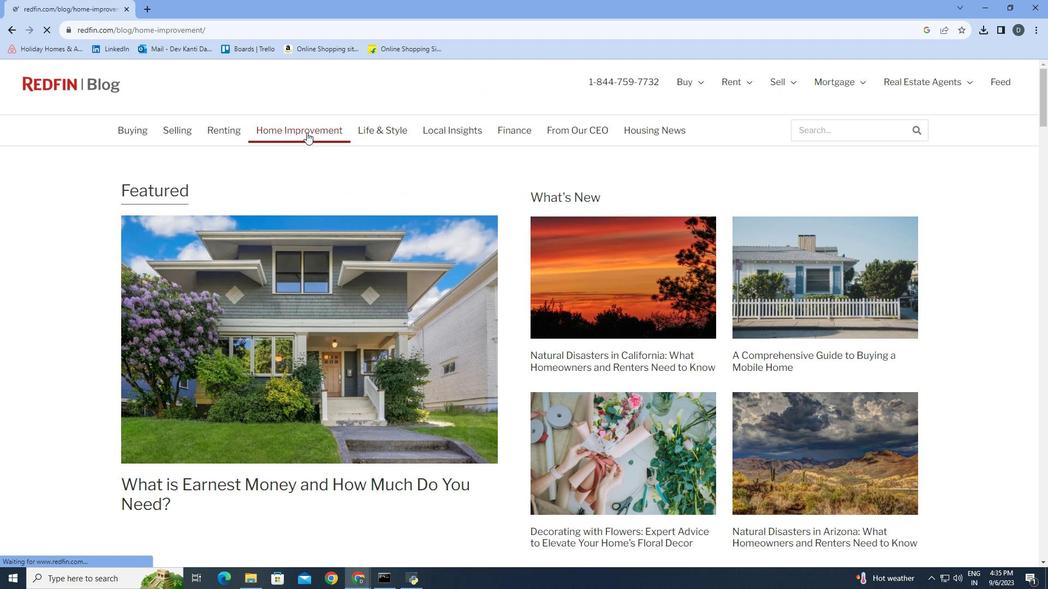 
Action: Mouse moved to (917, 293)
Screenshot: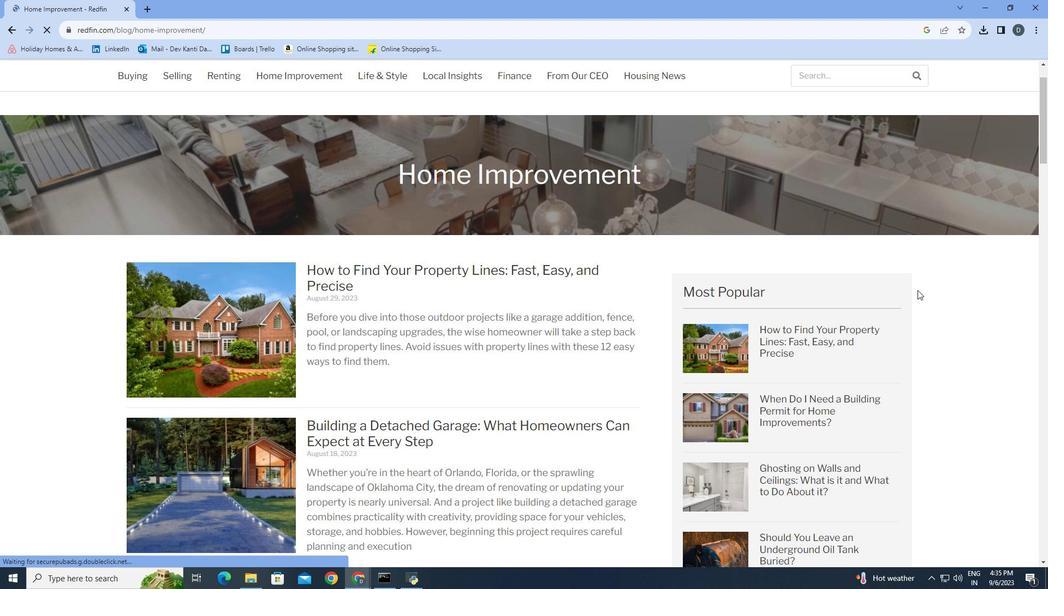 
Action: Mouse scrolled (917, 292) with delta (0, 0)
Screenshot: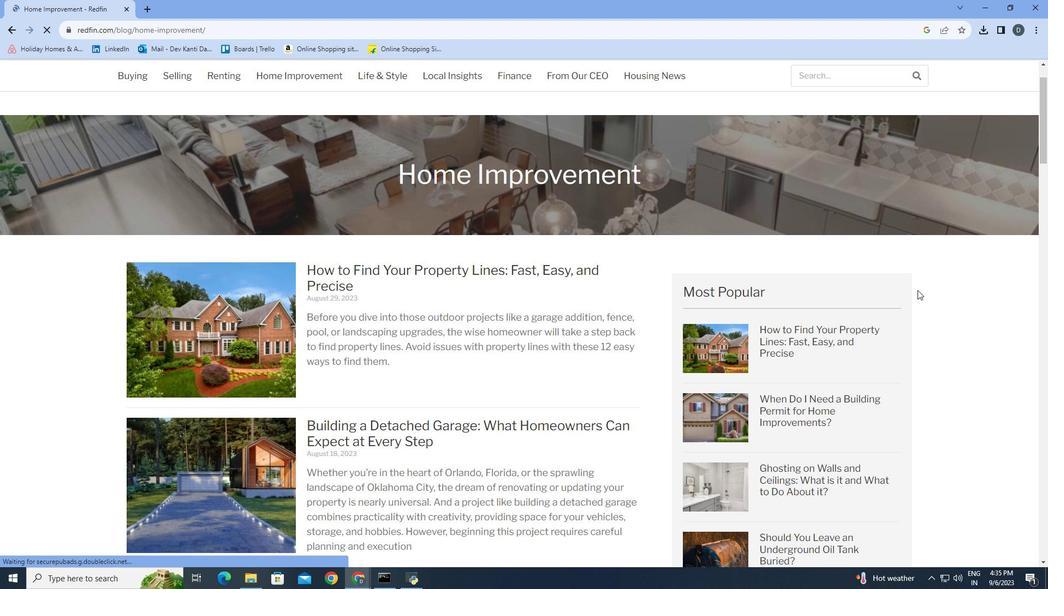 
Action: Mouse moved to (923, 292)
Screenshot: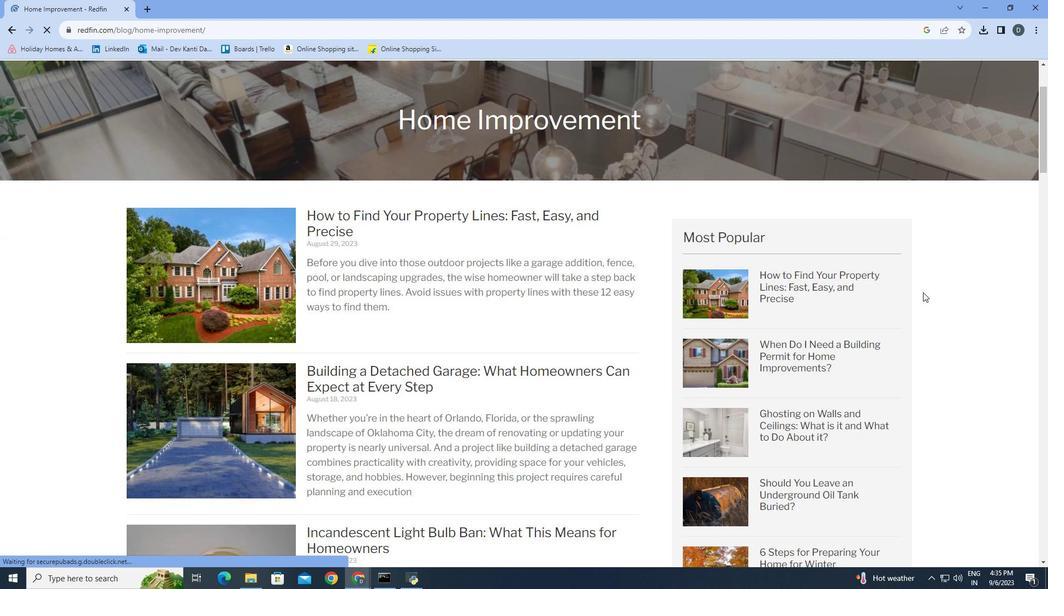 
Action: Mouse scrolled (923, 292) with delta (0, 0)
Screenshot: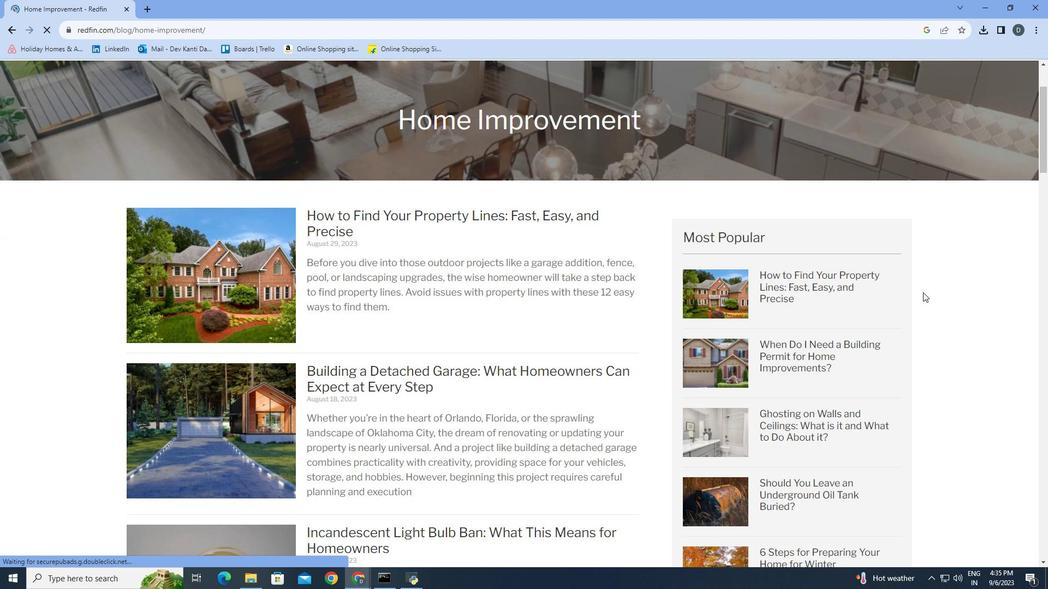 
Action: Mouse scrolled (923, 292) with delta (0, 0)
Screenshot: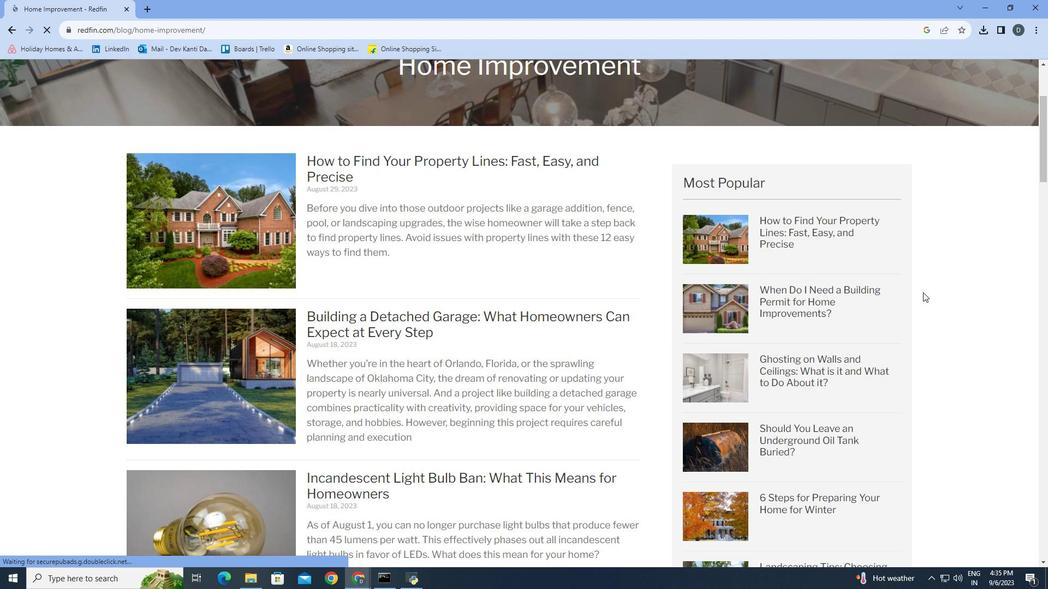 
Action: Mouse scrolled (923, 292) with delta (0, 0)
Screenshot: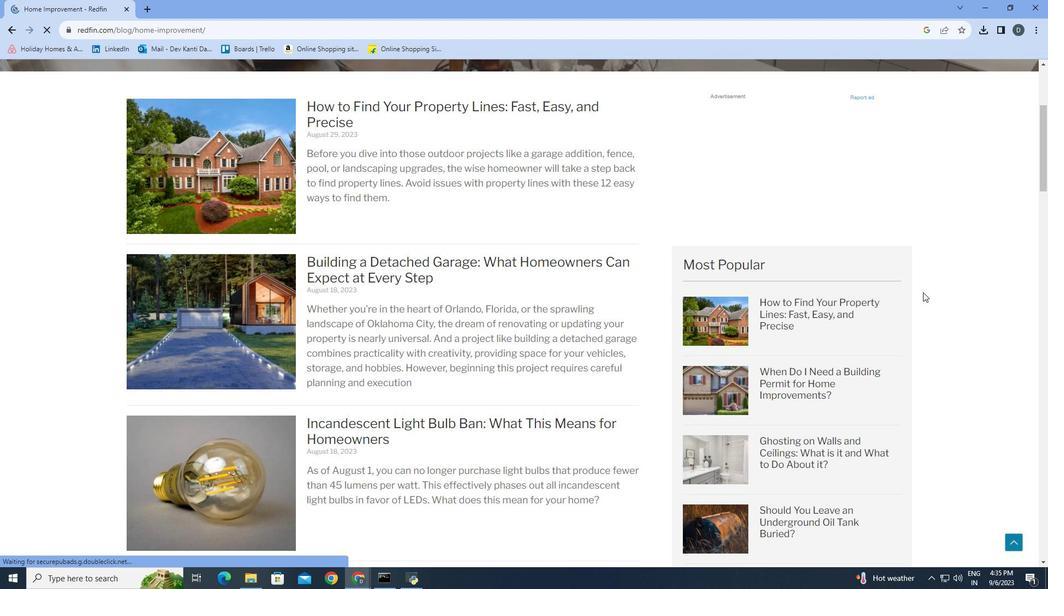 
Action: Mouse scrolled (923, 292) with delta (0, 0)
Screenshot: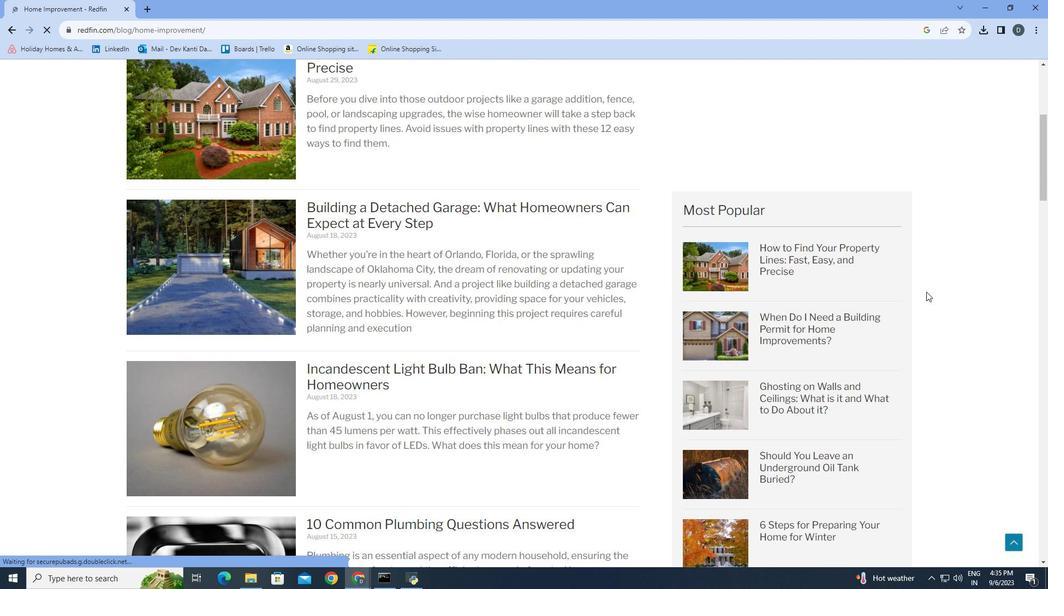 
Action: Mouse moved to (926, 292)
Screenshot: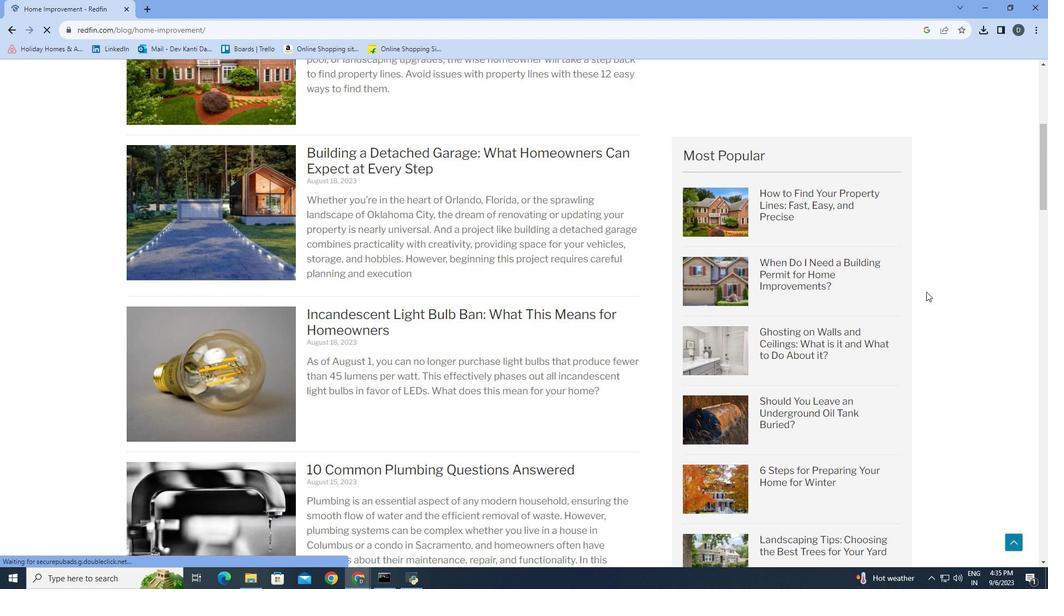 
Action: Mouse scrolled (926, 291) with delta (0, 0)
Screenshot: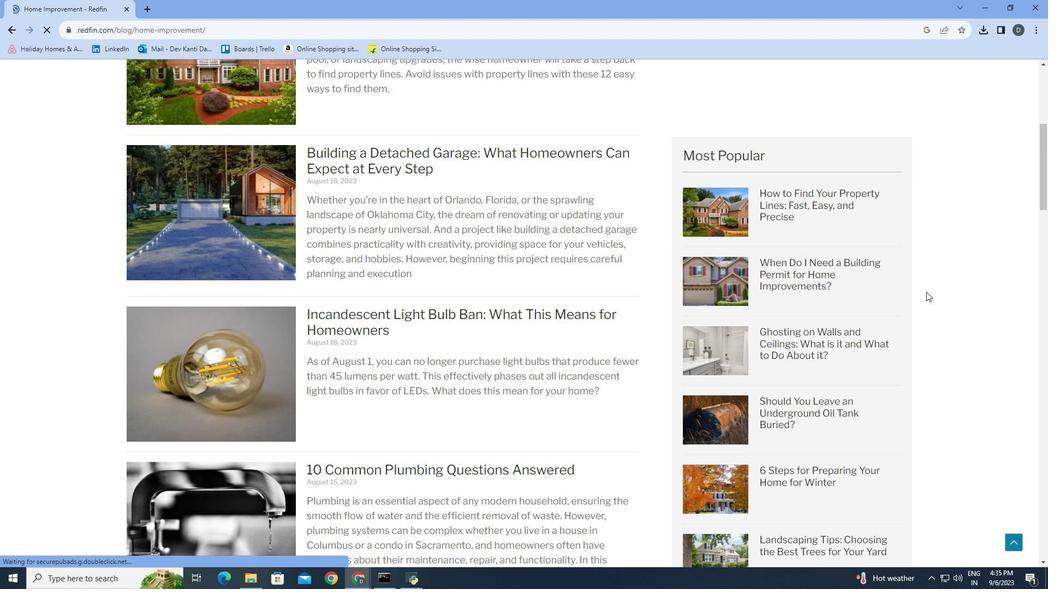 
Action: Mouse scrolled (926, 291) with delta (0, 0)
Screenshot: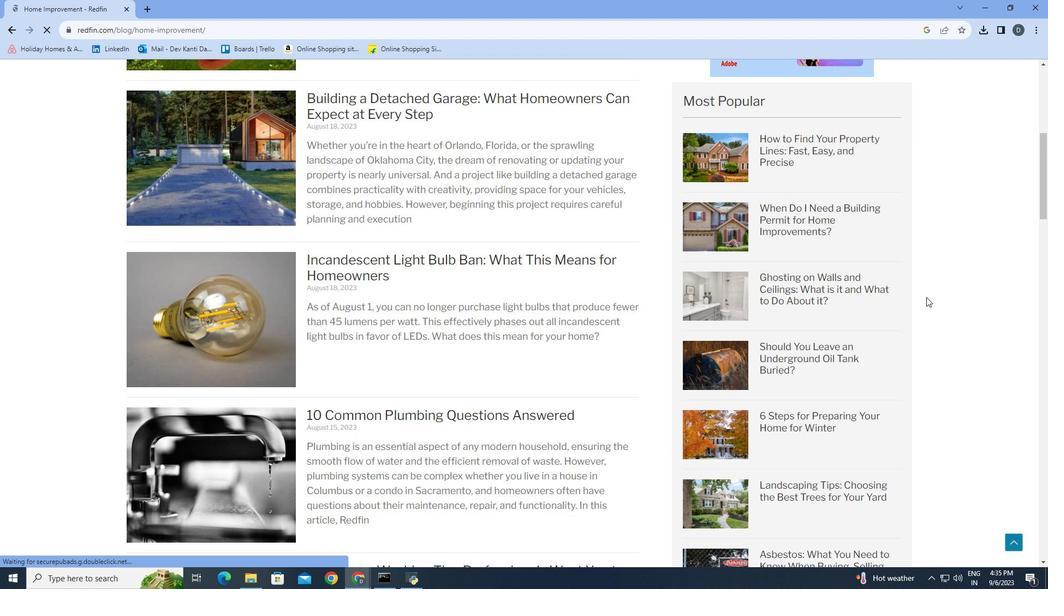 
Action: Mouse moved to (926, 297)
Screenshot: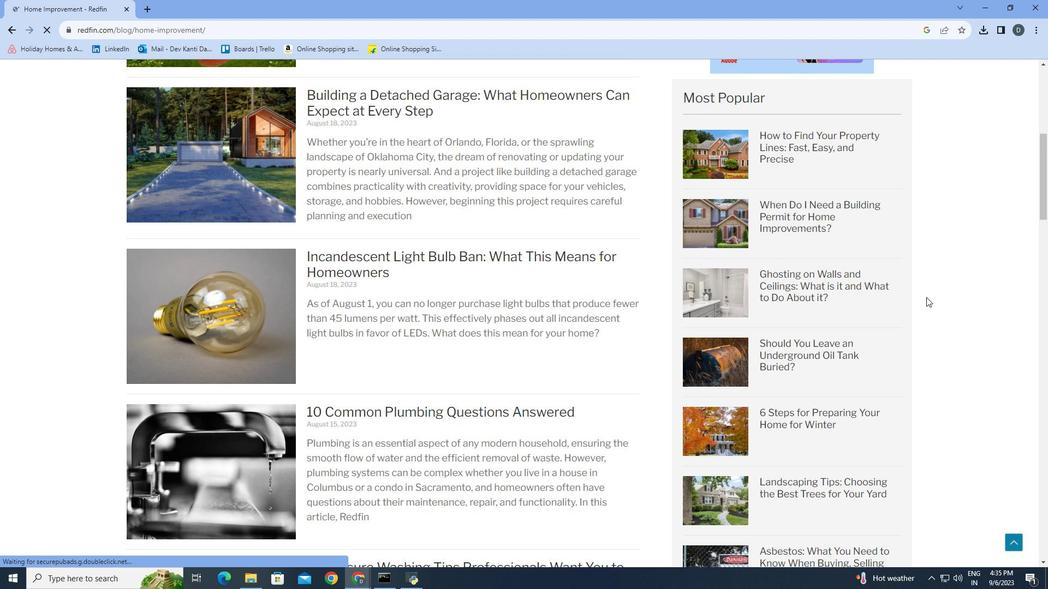 
Action: Mouse scrolled (926, 297) with delta (0, 0)
Screenshot: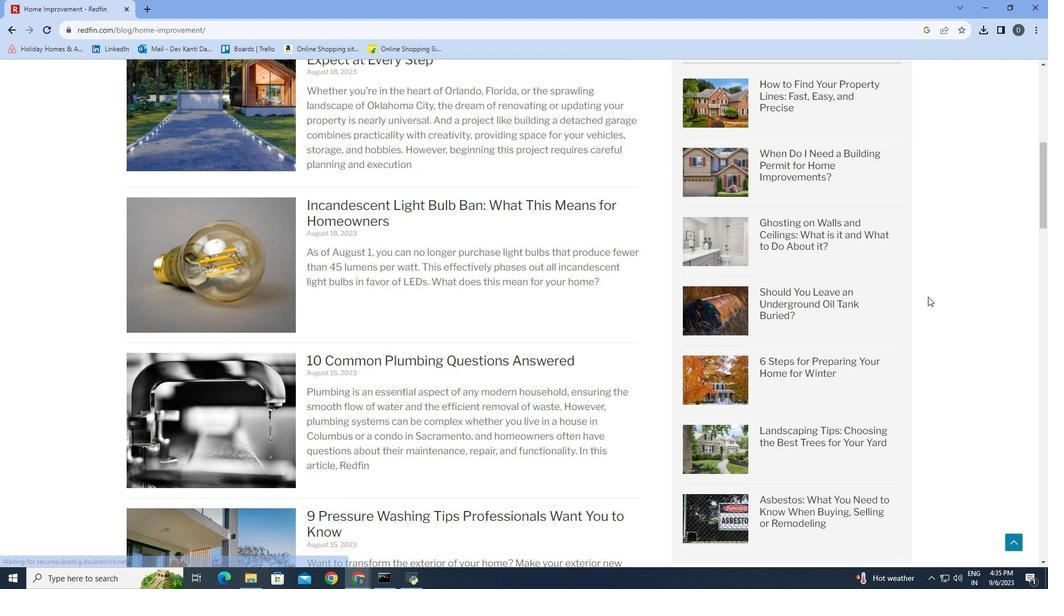 
Action: Mouse moved to (928, 297)
Screenshot: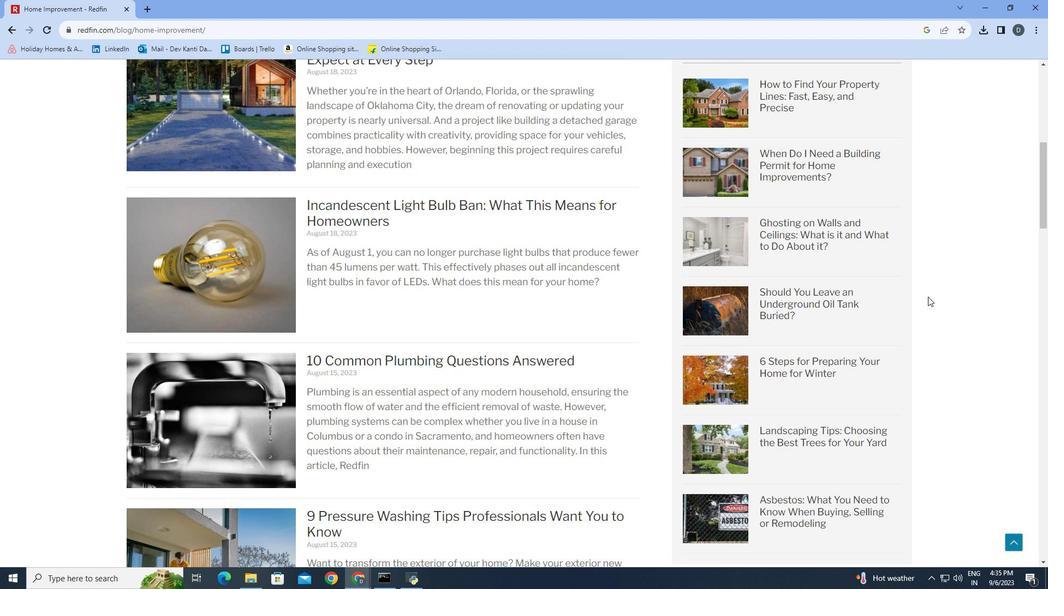 
Action: Mouse scrolled (928, 296) with delta (0, 0)
Screenshot: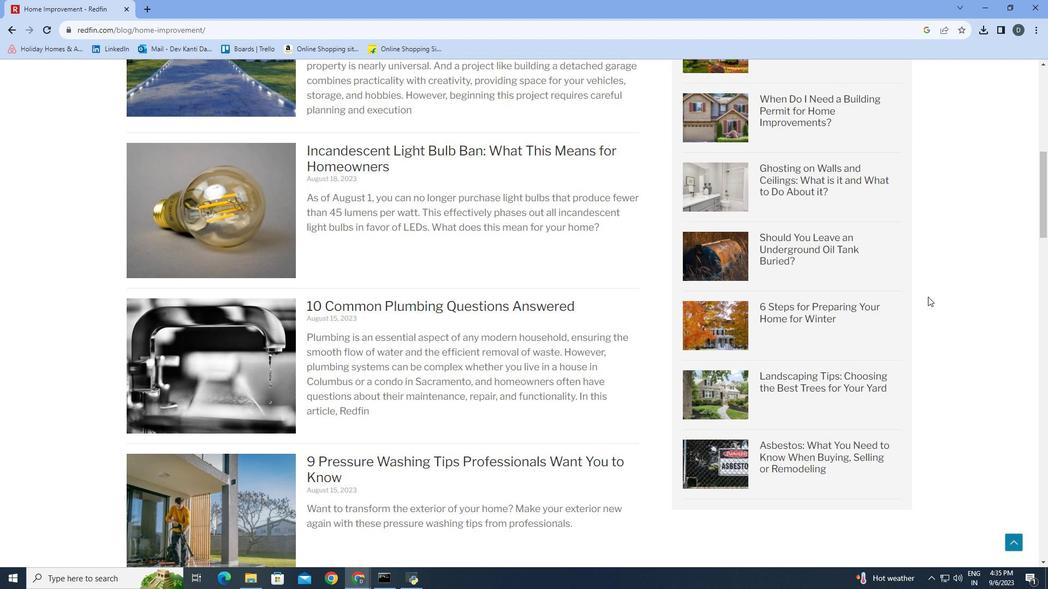 
Action: Mouse scrolled (928, 296) with delta (0, 0)
Screenshot: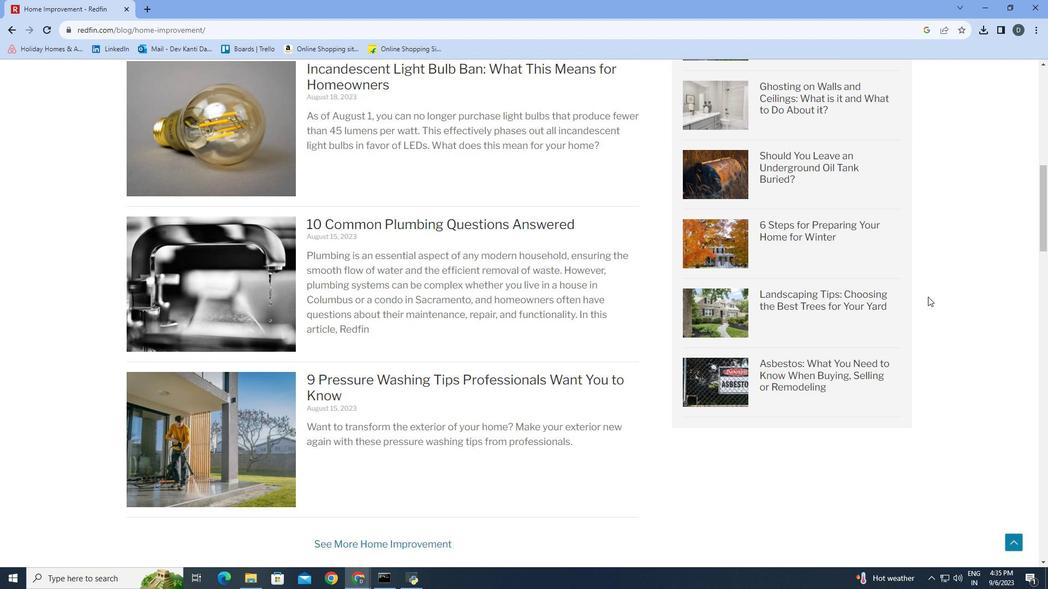 
Action: Mouse scrolled (928, 296) with delta (0, 0)
Screenshot: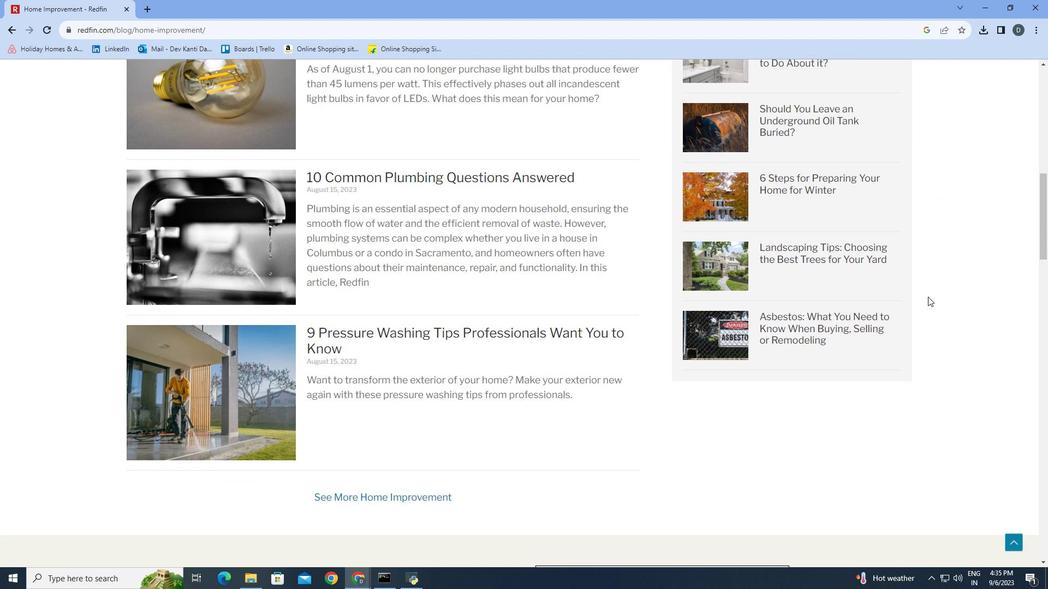 
Action: Mouse scrolled (928, 296) with delta (0, 0)
Screenshot: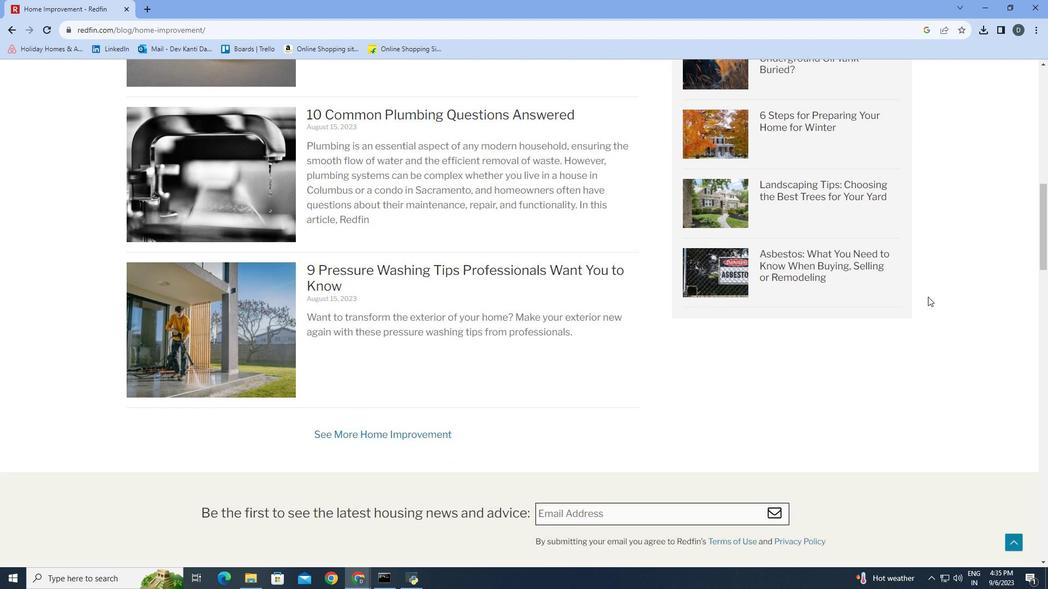 
Action: Mouse scrolled (928, 296) with delta (0, 0)
Screenshot: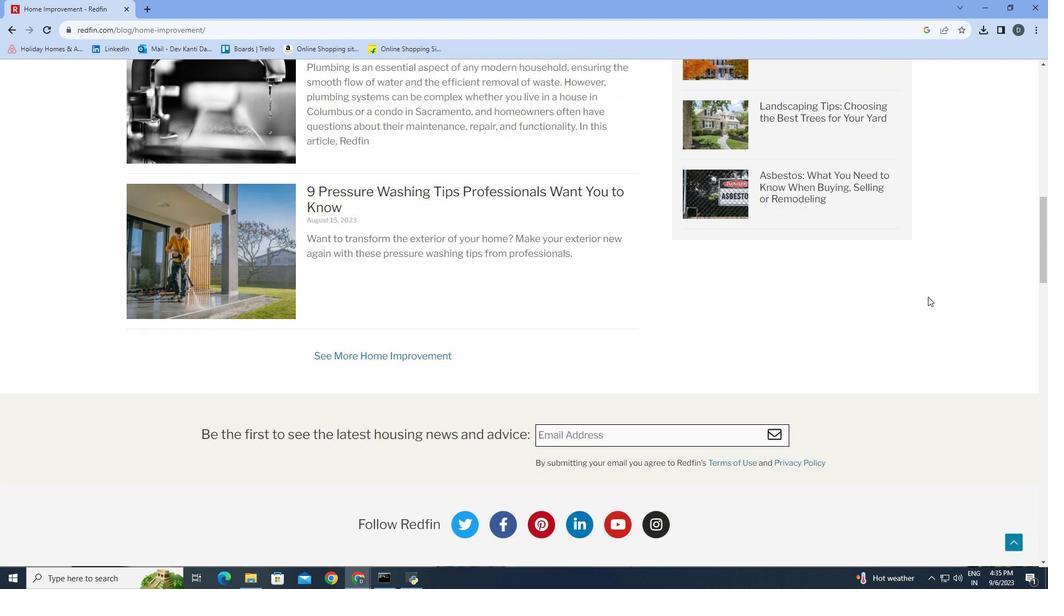 
Action: Mouse scrolled (928, 296) with delta (0, 0)
Screenshot: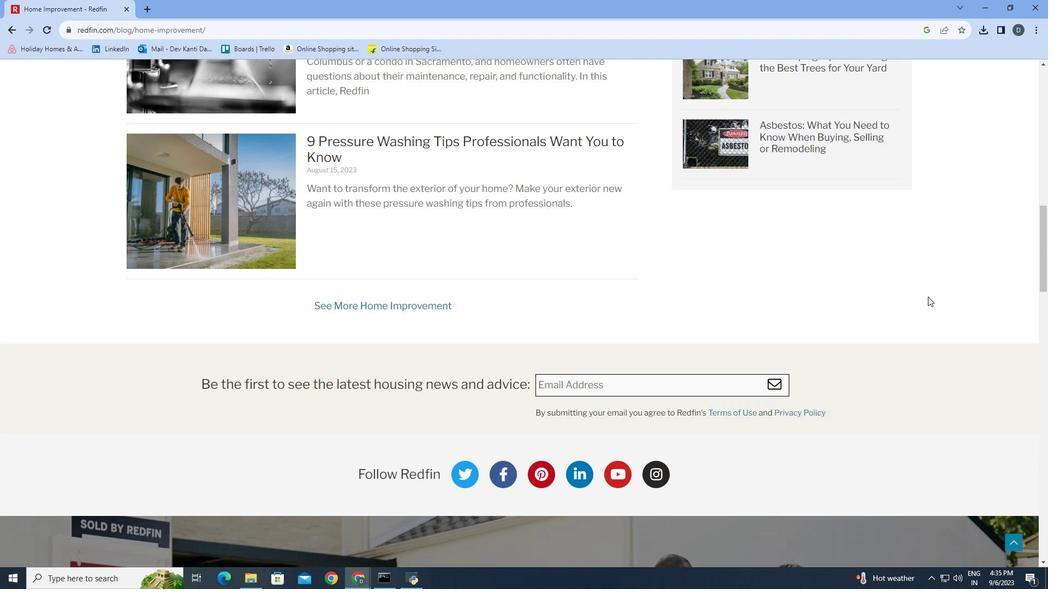 
Action: Mouse scrolled (928, 296) with delta (0, 0)
Screenshot: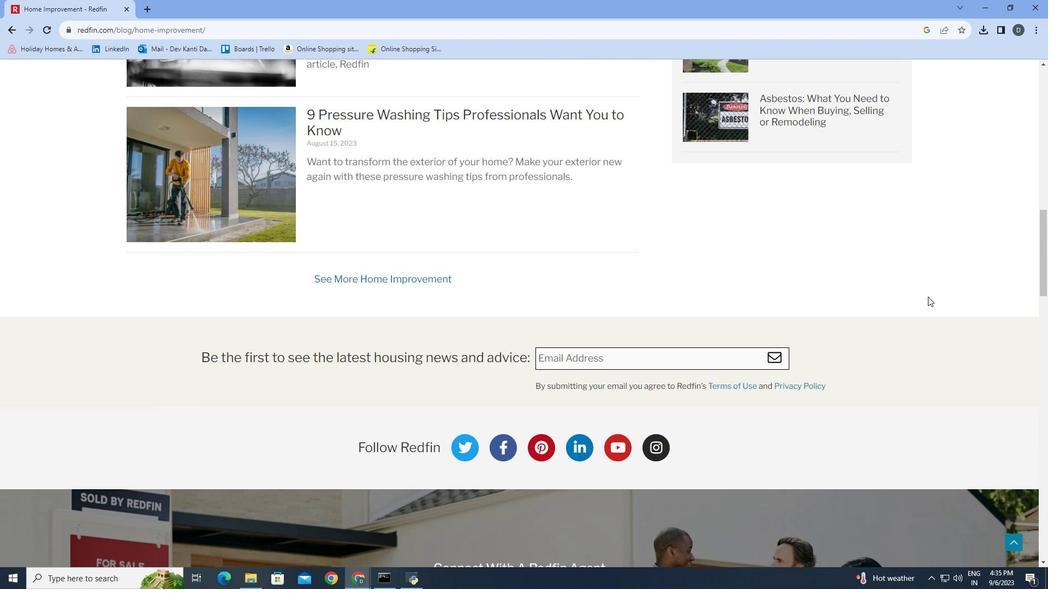
Action: Mouse scrolled (928, 296) with delta (0, 0)
Screenshot: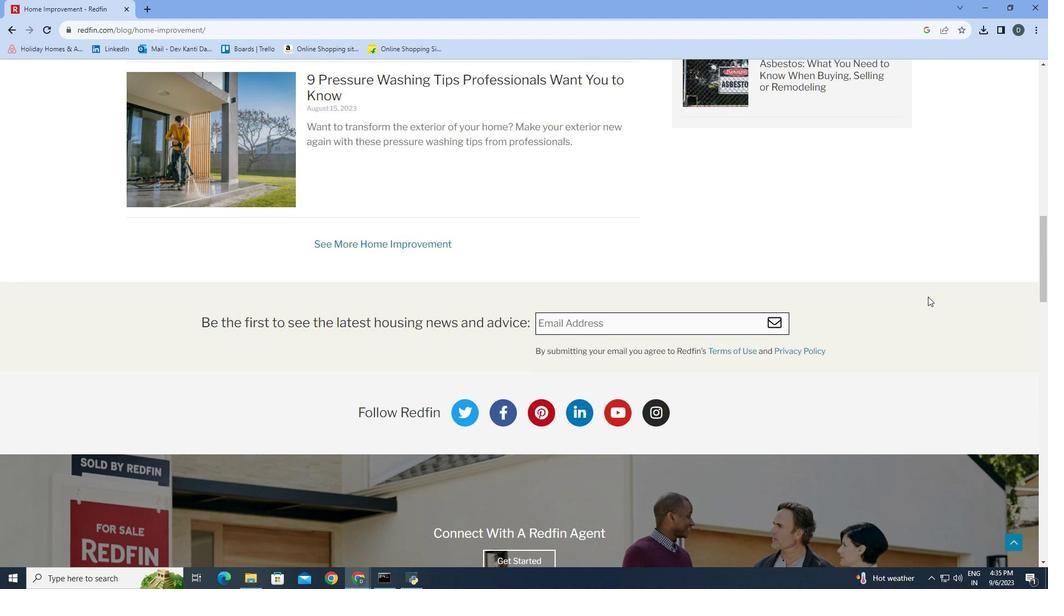
Action: Mouse moved to (938, 306)
Screenshot: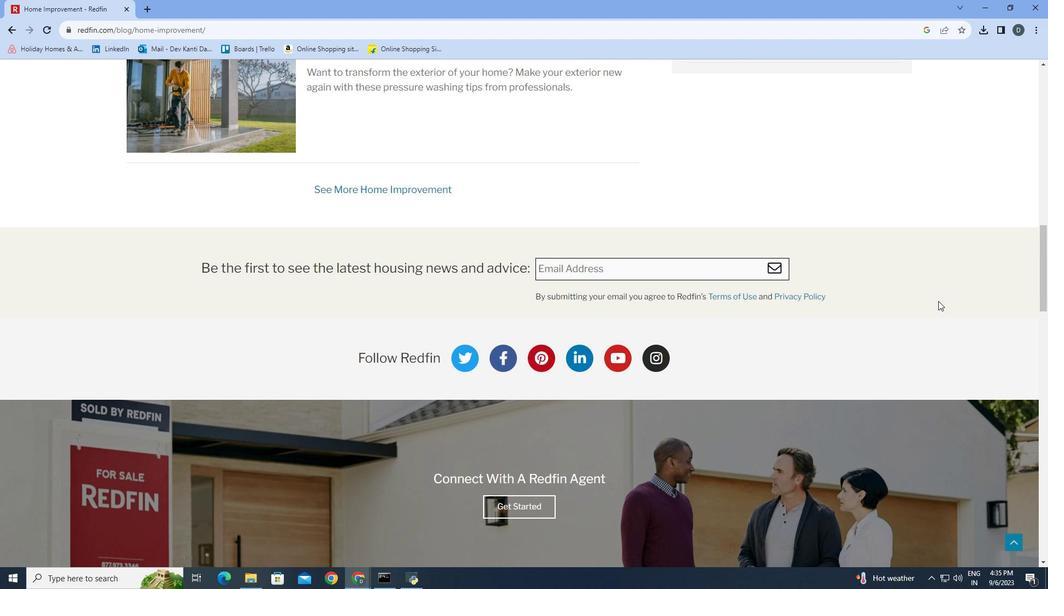 
Action: Mouse scrolled (938, 306) with delta (0, 0)
Screenshot: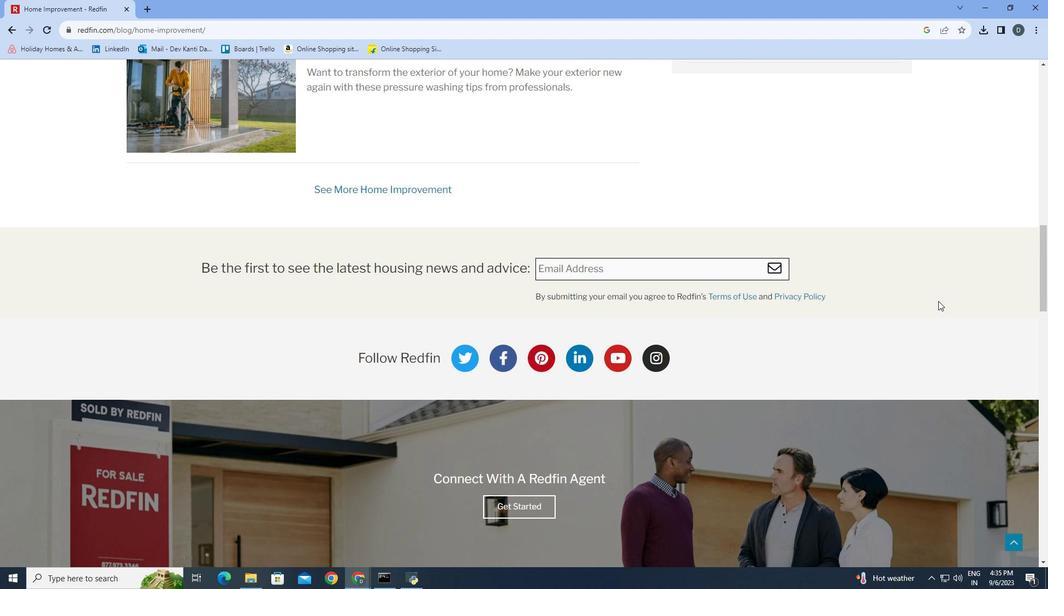 
Action: Mouse moved to (938, 301)
Screenshot: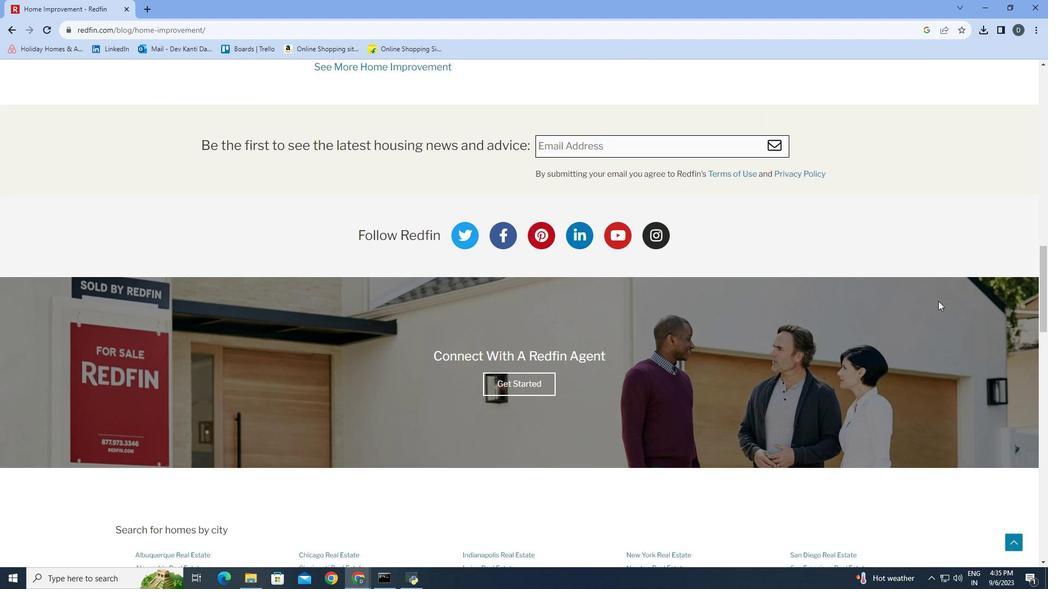 
Action: Mouse scrolled (938, 300) with delta (0, 0)
Screenshot: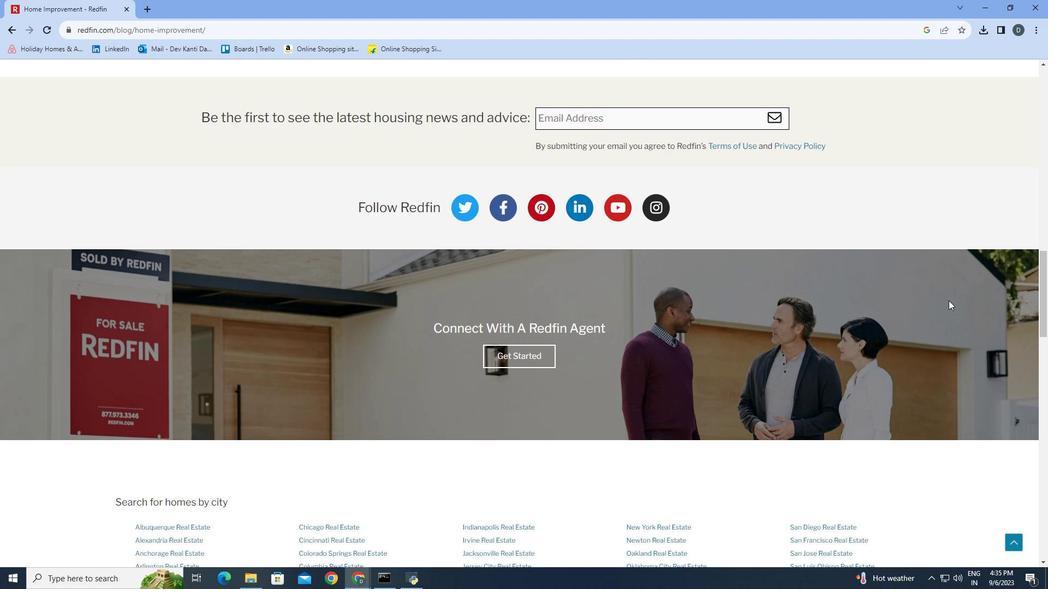 
Action: Mouse scrolled (938, 300) with delta (0, 0)
Screenshot: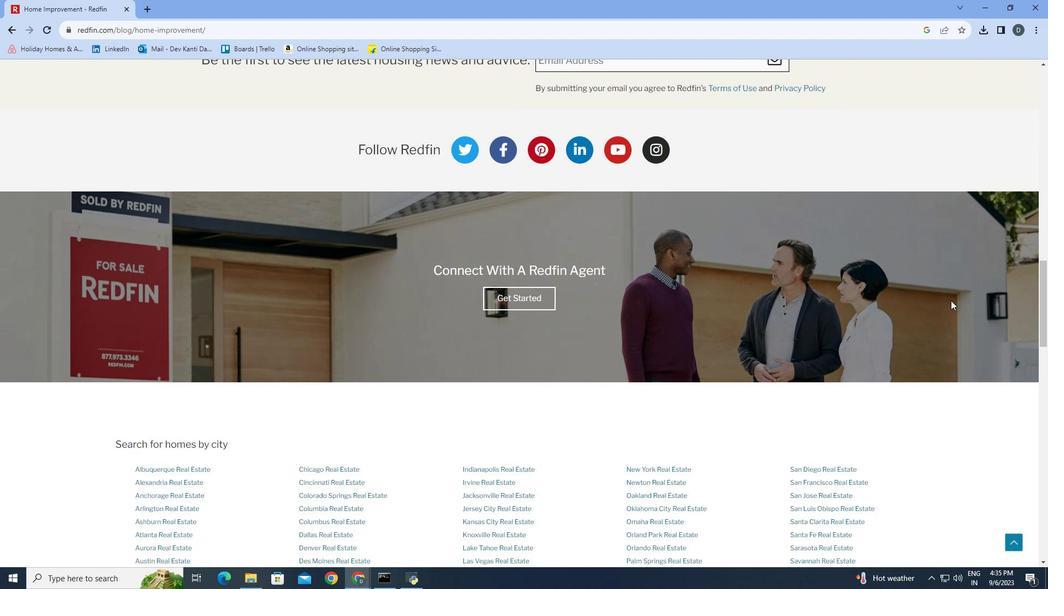 
Action: Mouse scrolled (938, 300) with delta (0, 0)
Screenshot: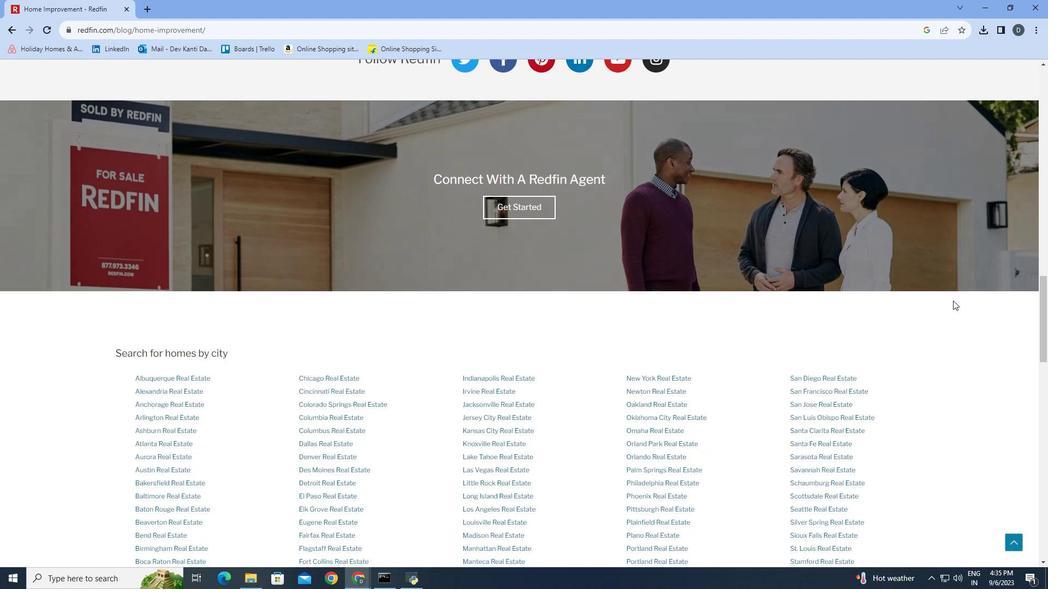 
Action: Mouse moved to (945, 300)
Screenshot: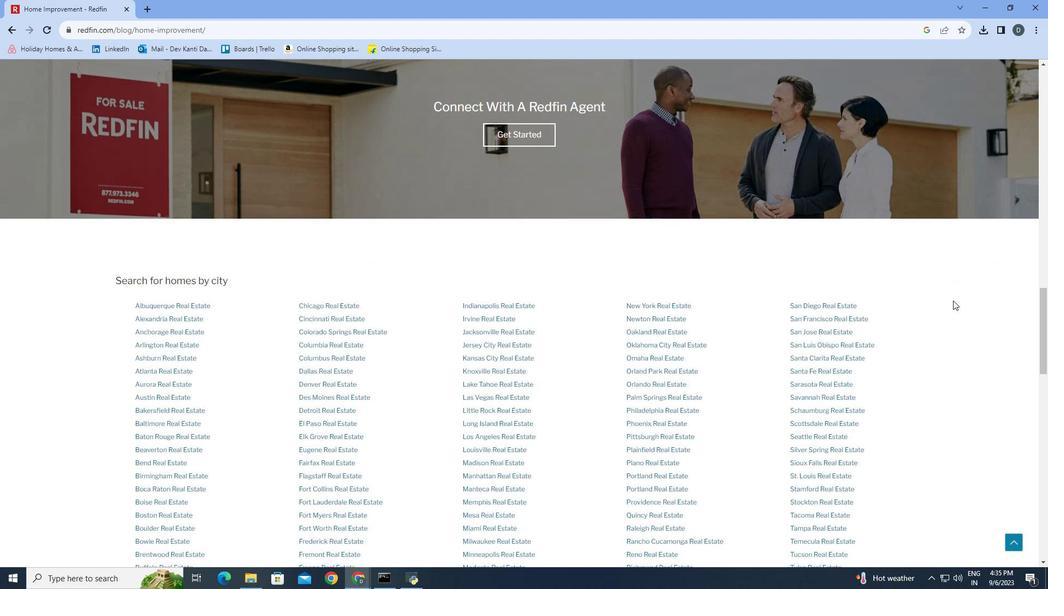 
Action: Mouse scrolled (945, 300) with delta (0, 0)
Screenshot: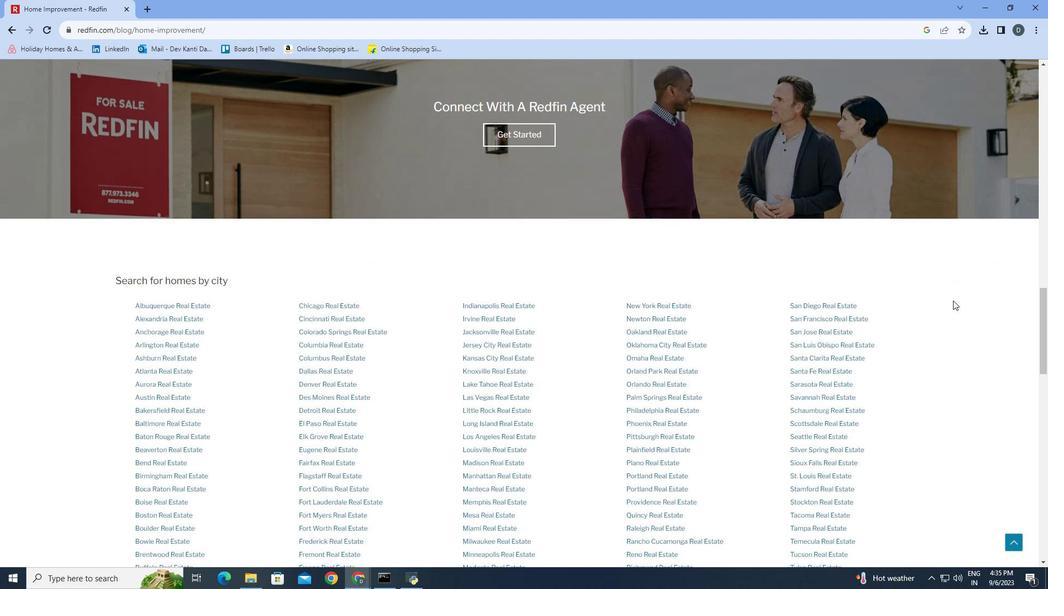 
Action: Mouse moved to (951, 300)
Screenshot: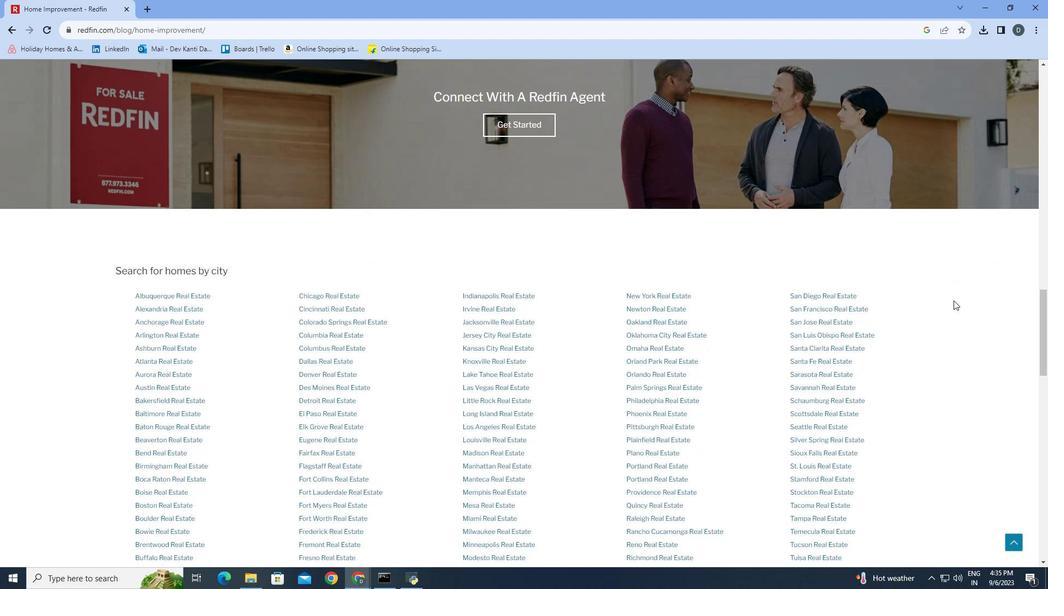 
Action: Mouse scrolled (951, 300) with delta (0, 0)
Screenshot: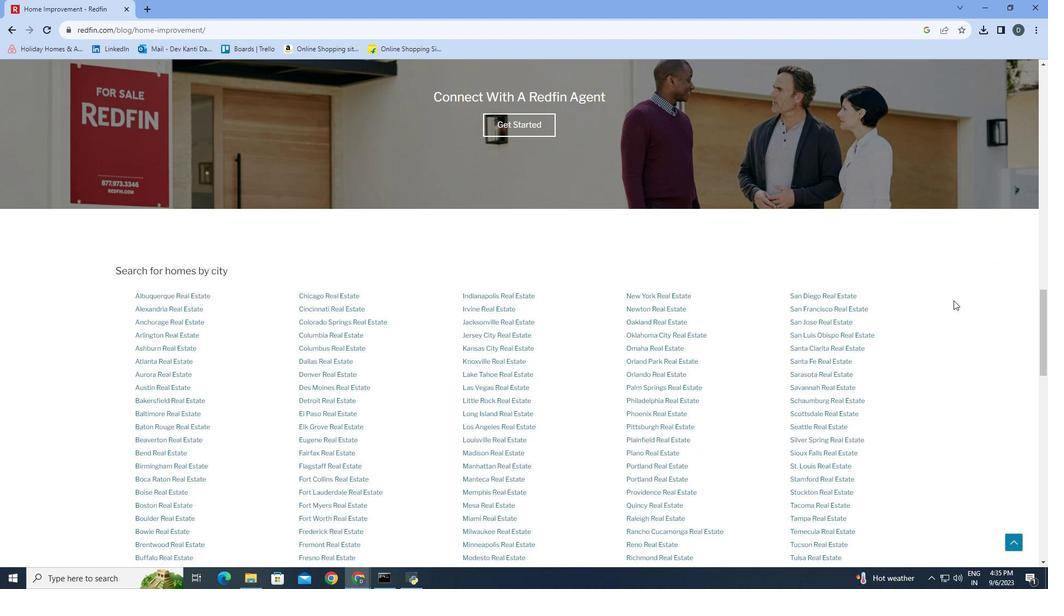 
Action: Mouse moved to (951, 300)
Screenshot: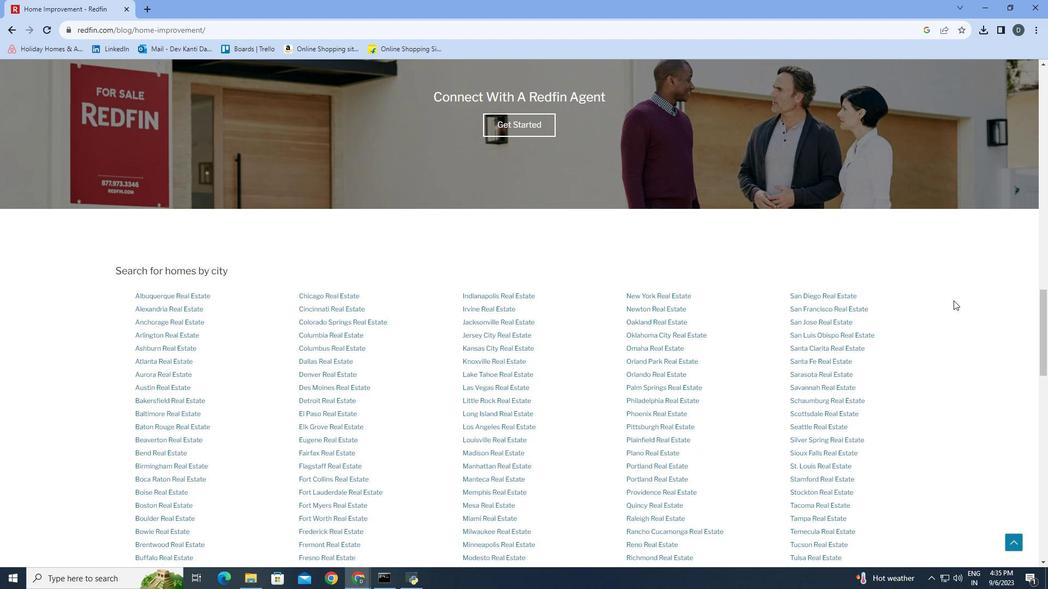 
Action: Mouse scrolled (951, 300) with delta (0, 0)
Screenshot: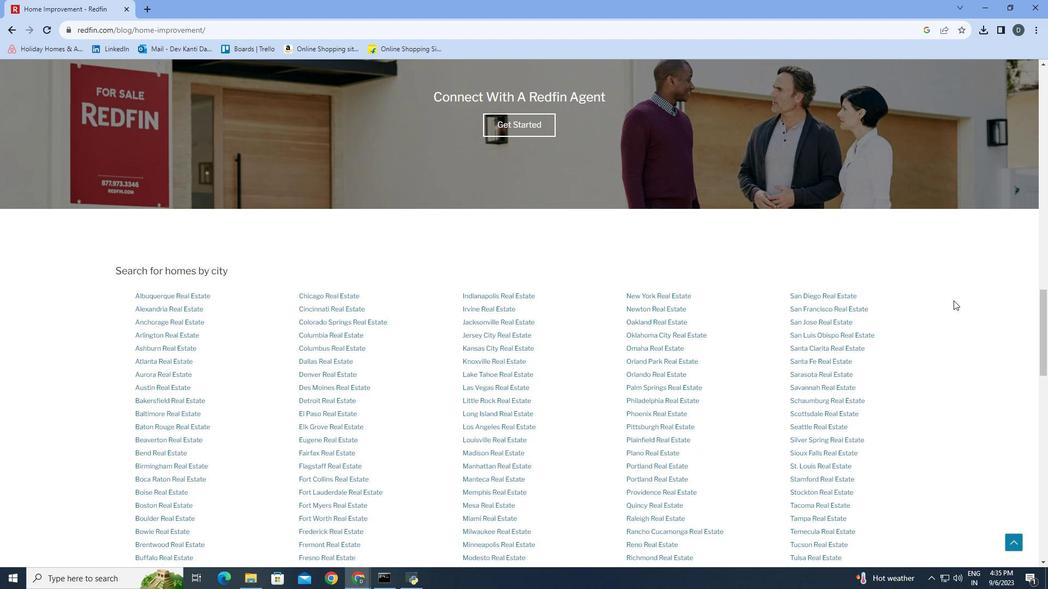 
Action: Mouse moved to (952, 300)
Screenshot: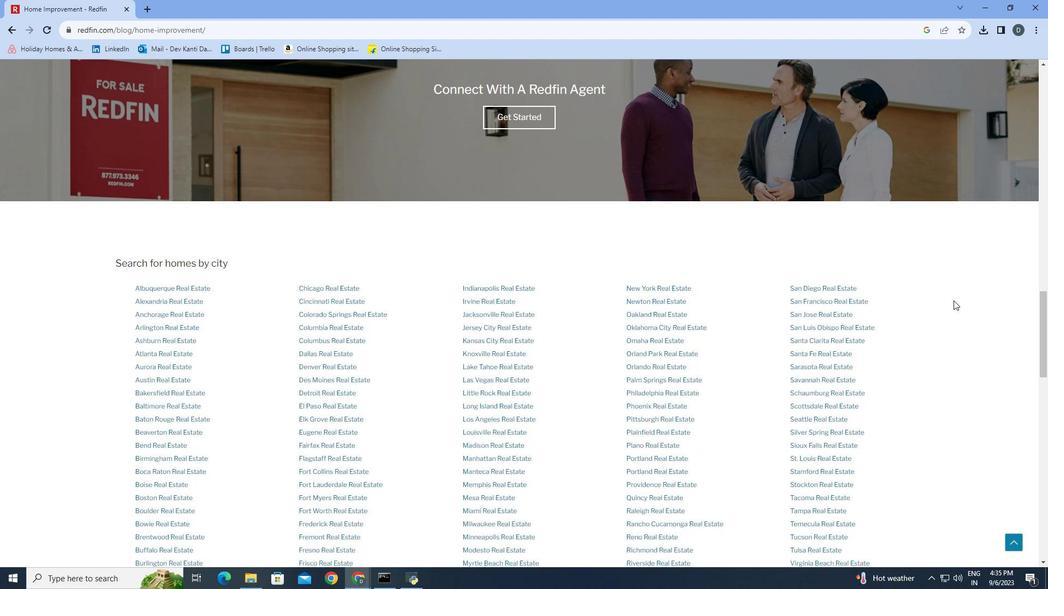 
Action: Mouse scrolled (952, 300) with delta (0, 0)
Screenshot: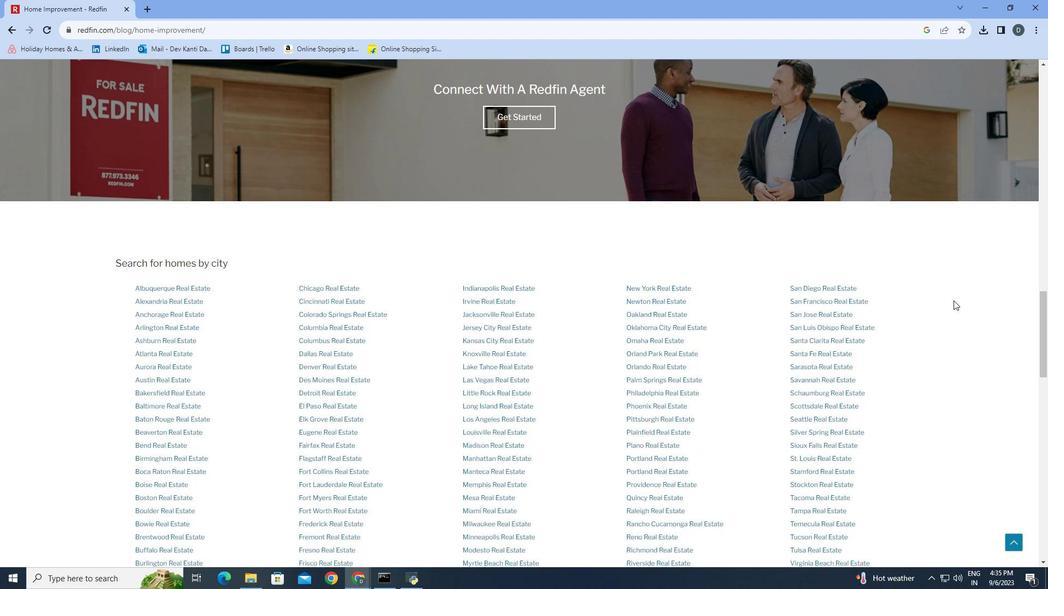 
Action: Mouse moved to (953, 300)
Screenshot: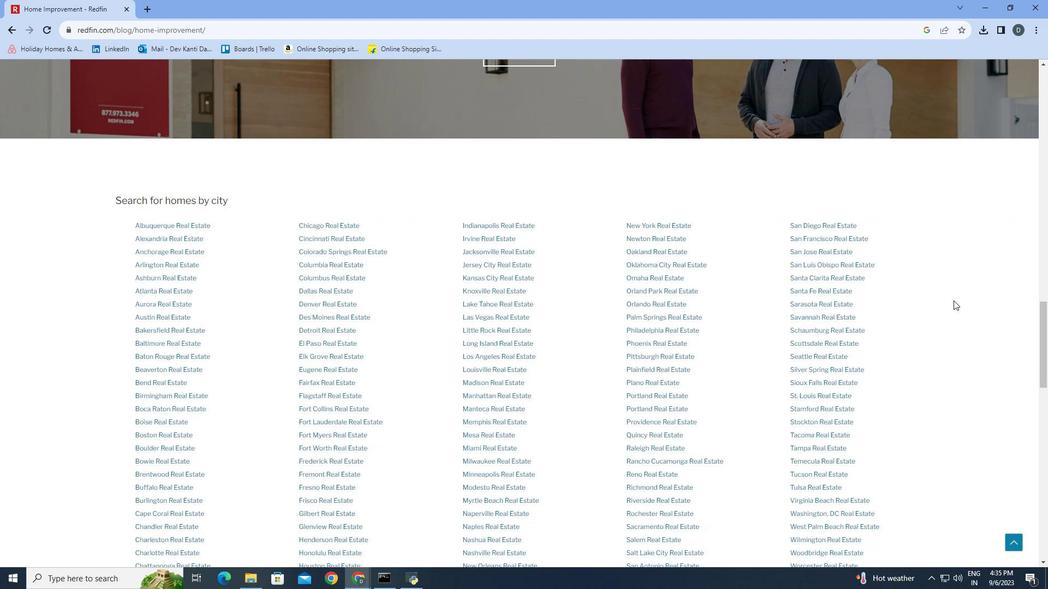 
Action: Mouse scrolled (953, 300) with delta (0, 0)
Screenshot: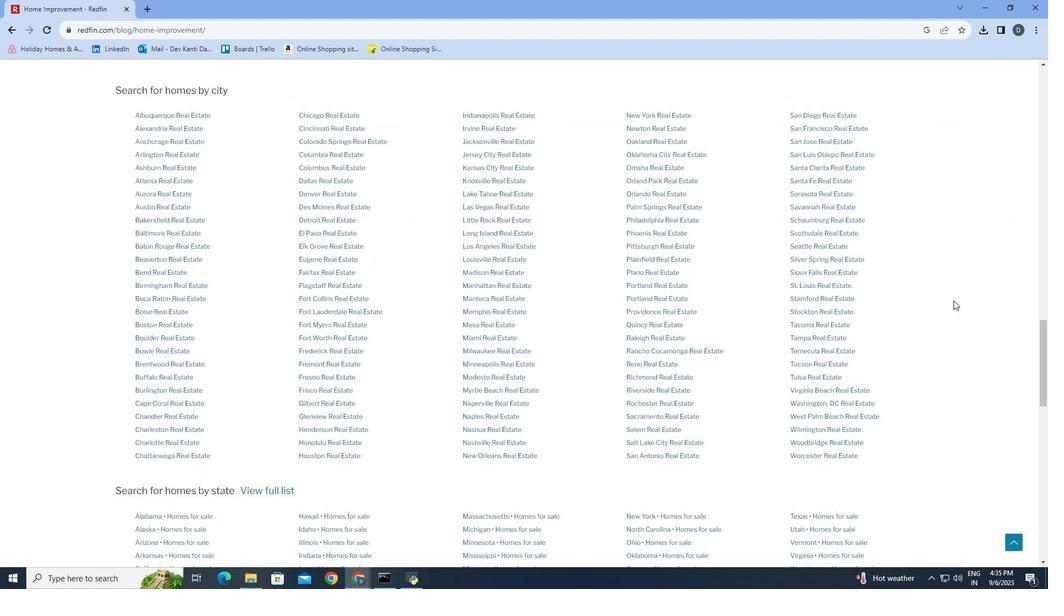 
Action: Mouse scrolled (953, 300) with delta (0, 0)
Screenshot: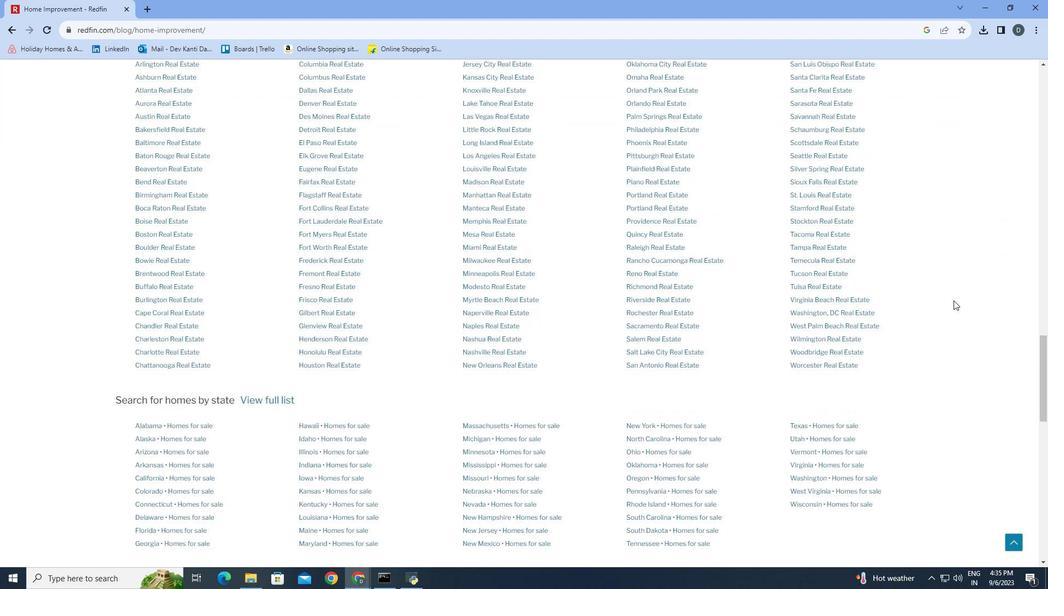 
Action: Mouse scrolled (953, 300) with delta (0, 0)
Screenshot: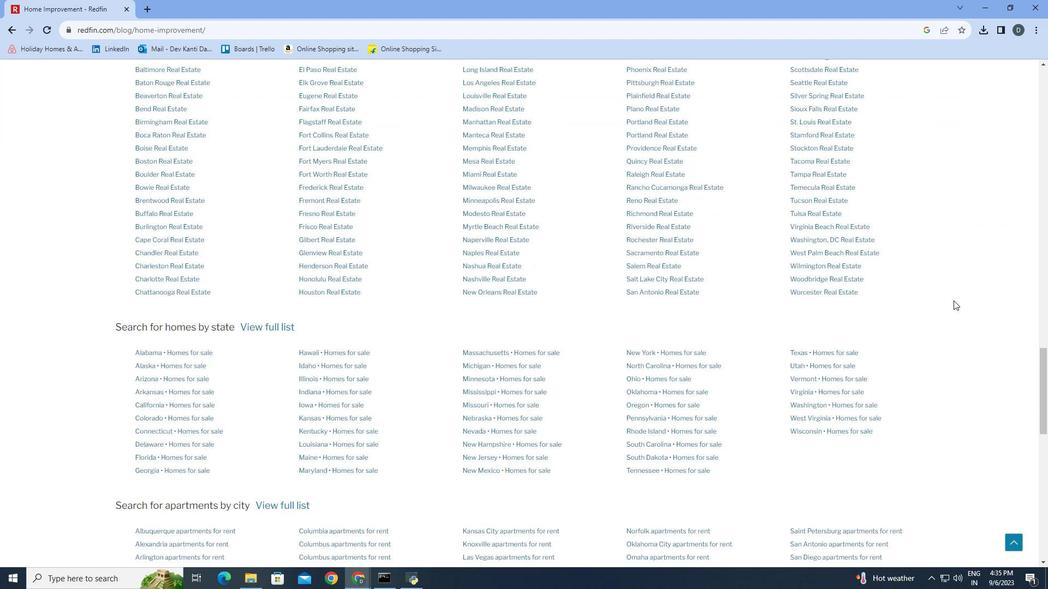 
Action: Mouse scrolled (953, 300) with delta (0, 0)
Screenshot: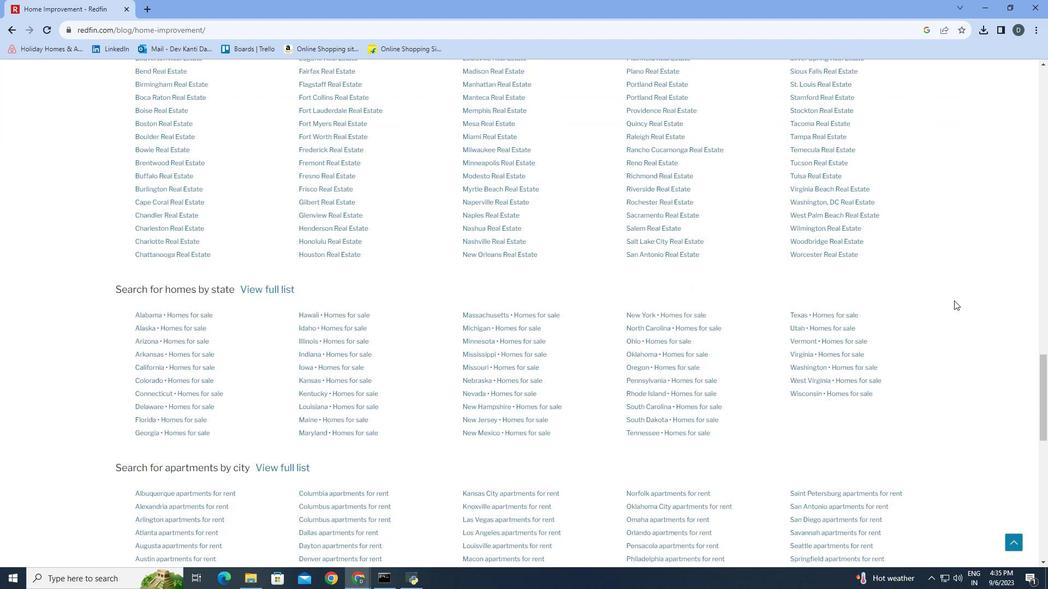 
Action: Mouse scrolled (953, 300) with delta (0, 0)
Screenshot: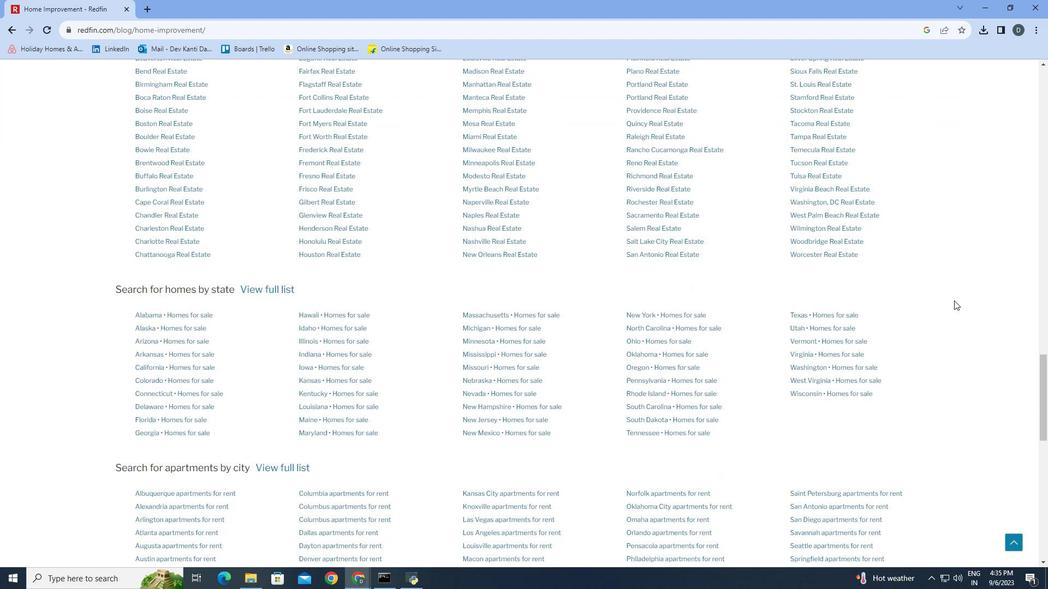
Action: Mouse scrolled (953, 300) with delta (0, 0)
Screenshot: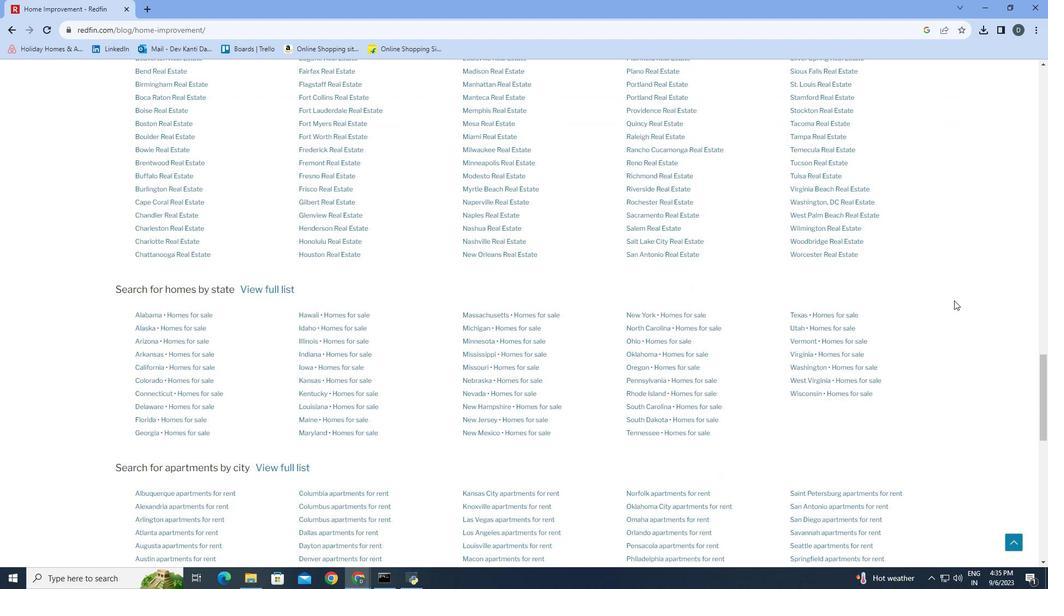 
Action: Mouse scrolled (953, 300) with delta (0, 0)
Screenshot: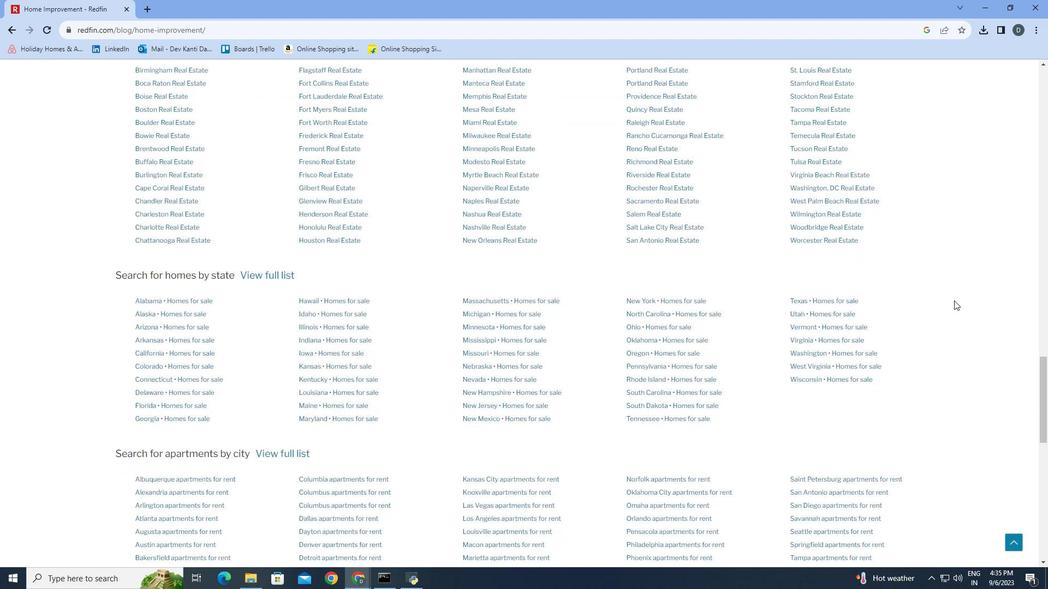 
Action: Mouse moved to (954, 300)
Screenshot: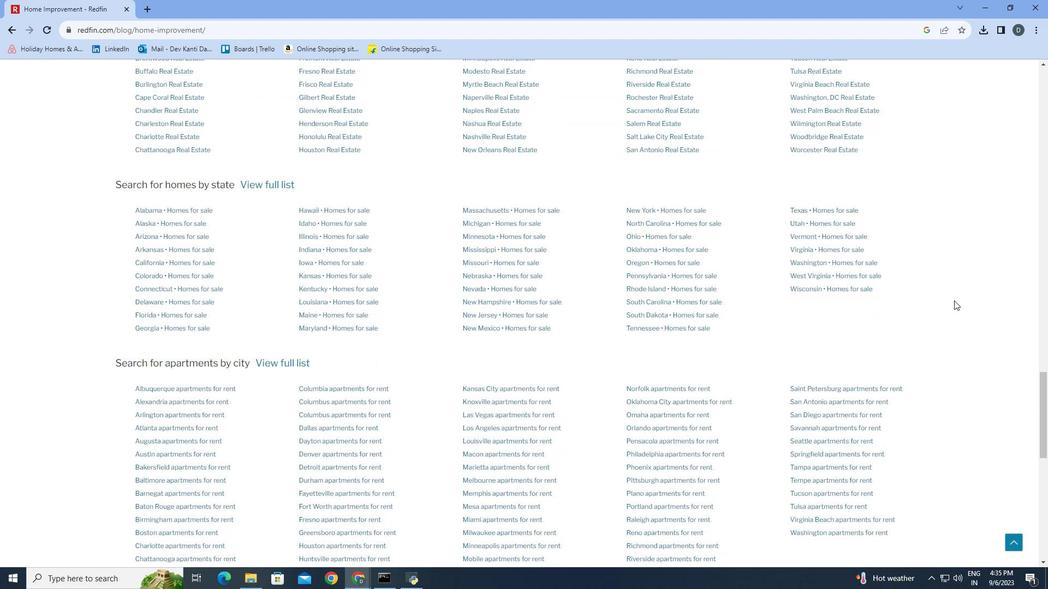 
Action: Mouse scrolled (954, 300) with delta (0, 0)
Screenshot: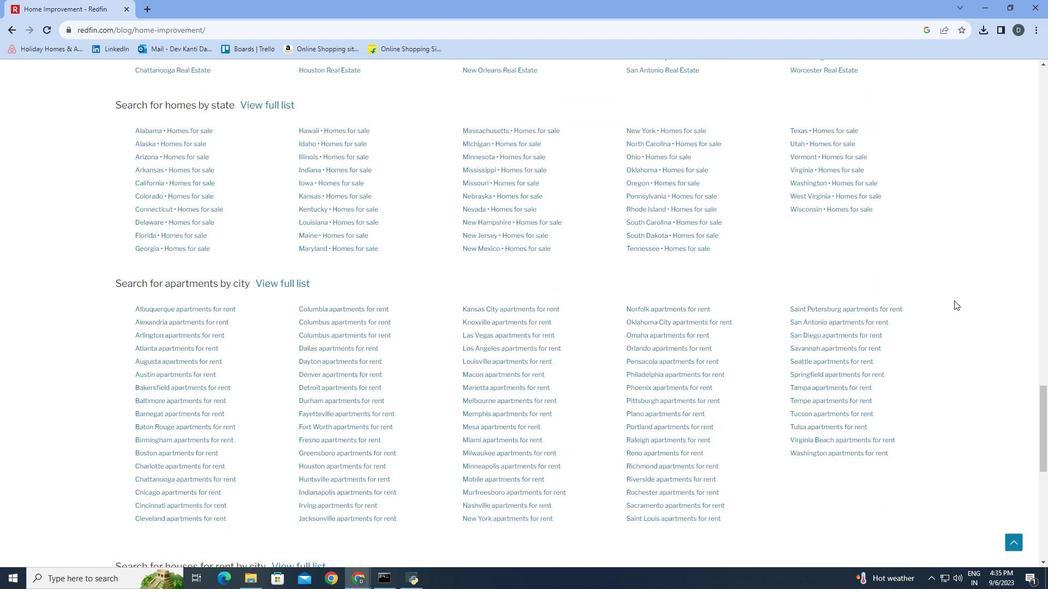 
Action: Mouse scrolled (954, 300) with delta (0, 0)
Screenshot: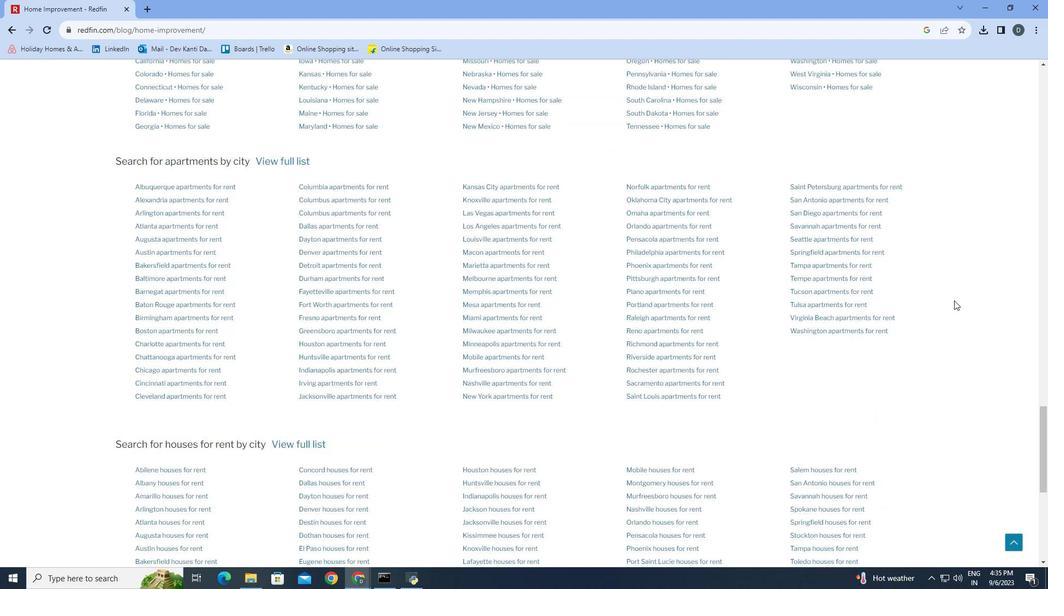 
Action: Mouse scrolled (954, 300) with delta (0, 0)
Screenshot: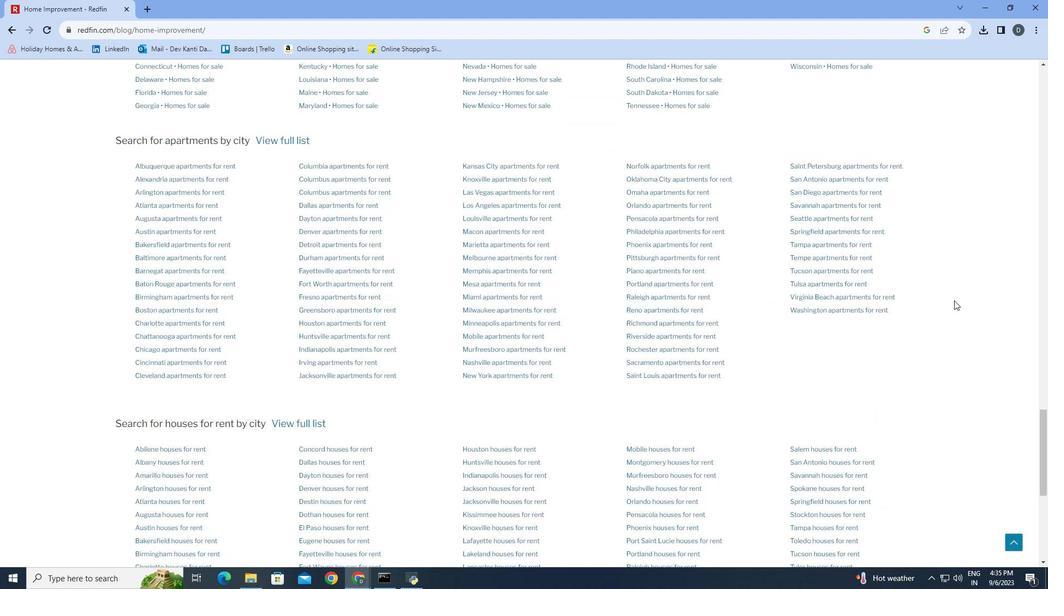 
Action: Mouse scrolled (954, 300) with delta (0, 0)
Screenshot: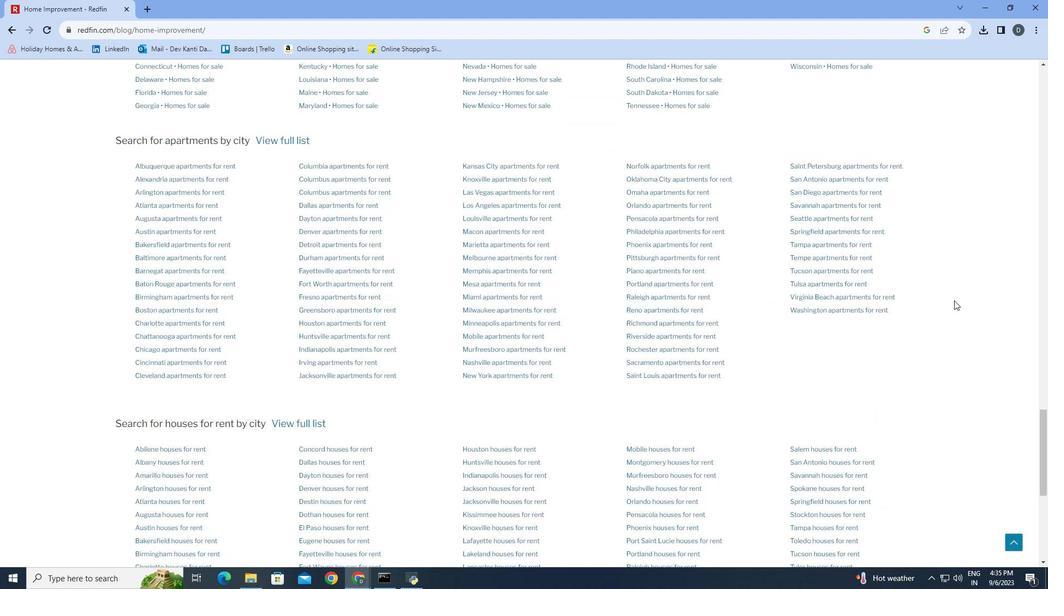 
Action: Mouse scrolled (954, 300) with delta (0, 0)
Screenshot: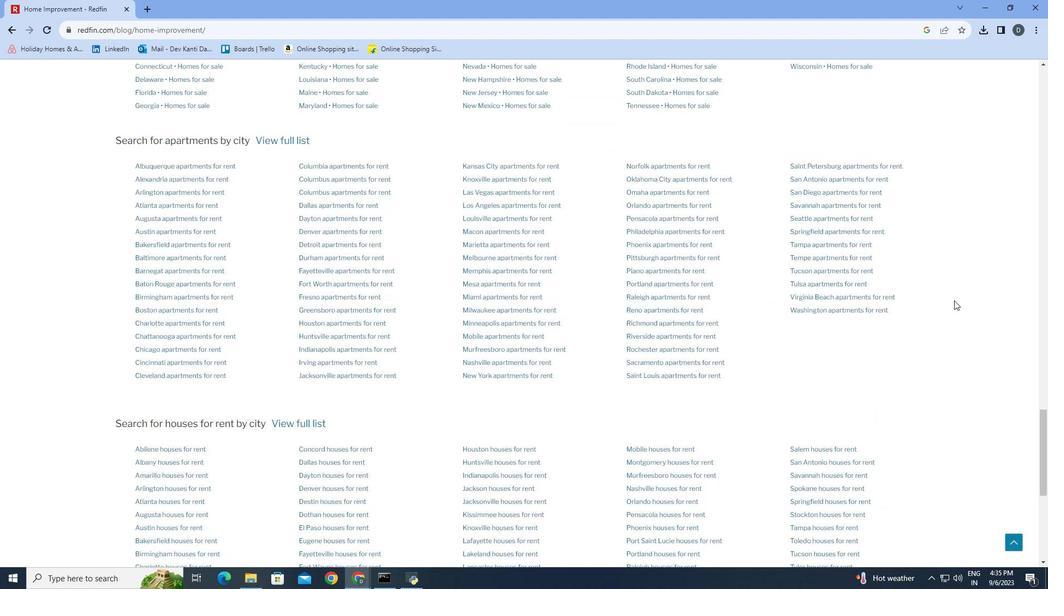
Action: Mouse scrolled (954, 300) with delta (0, 0)
Screenshot: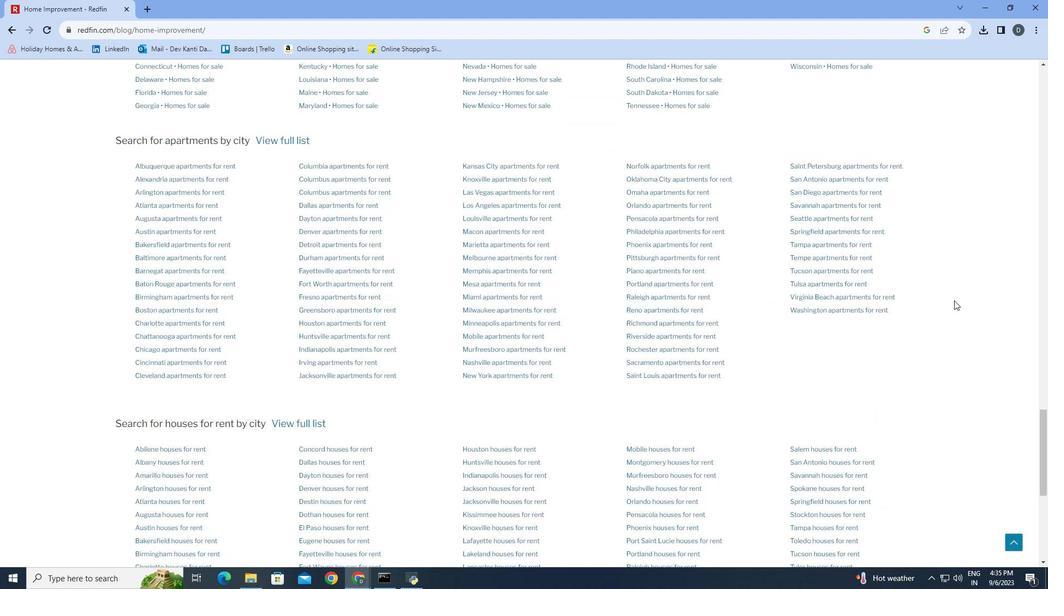 
